 Task: Slide 14 - A Nice Creamy Chocolate.
Action: Mouse moved to (40, 93)
Screenshot: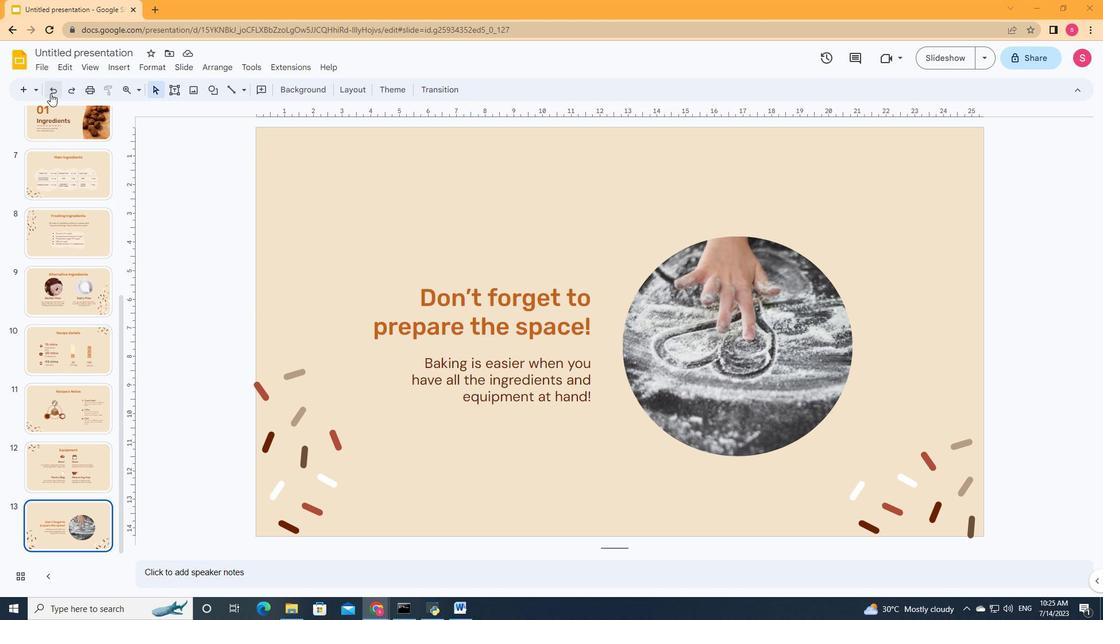 
Action: Mouse pressed left at (40, 93)
Screenshot: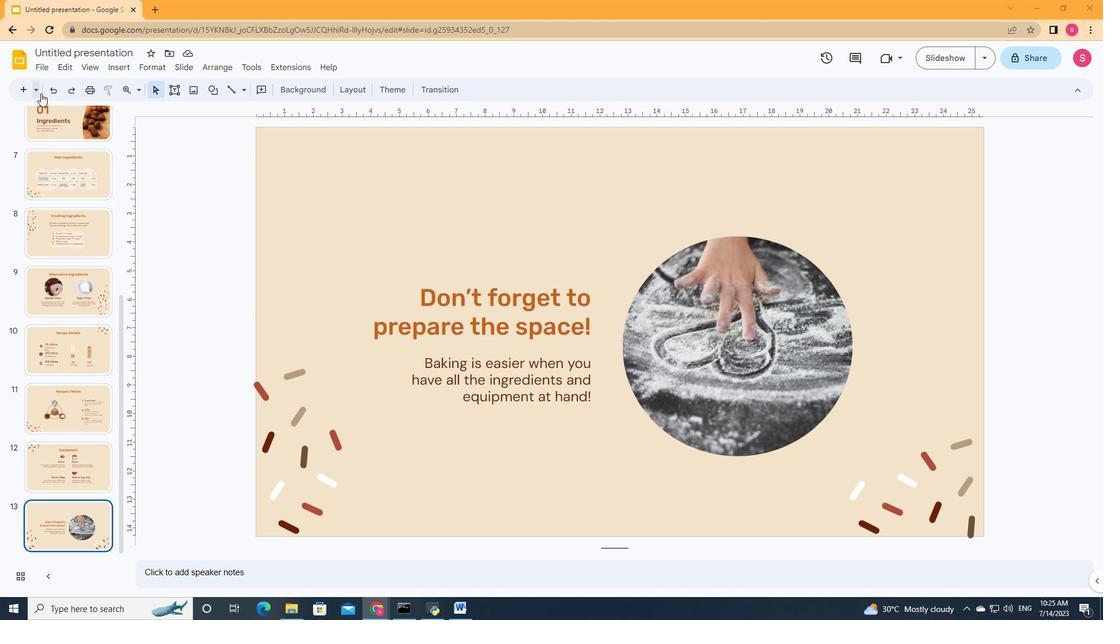 
Action: Mouse moved to (185, 318)
Screenshot: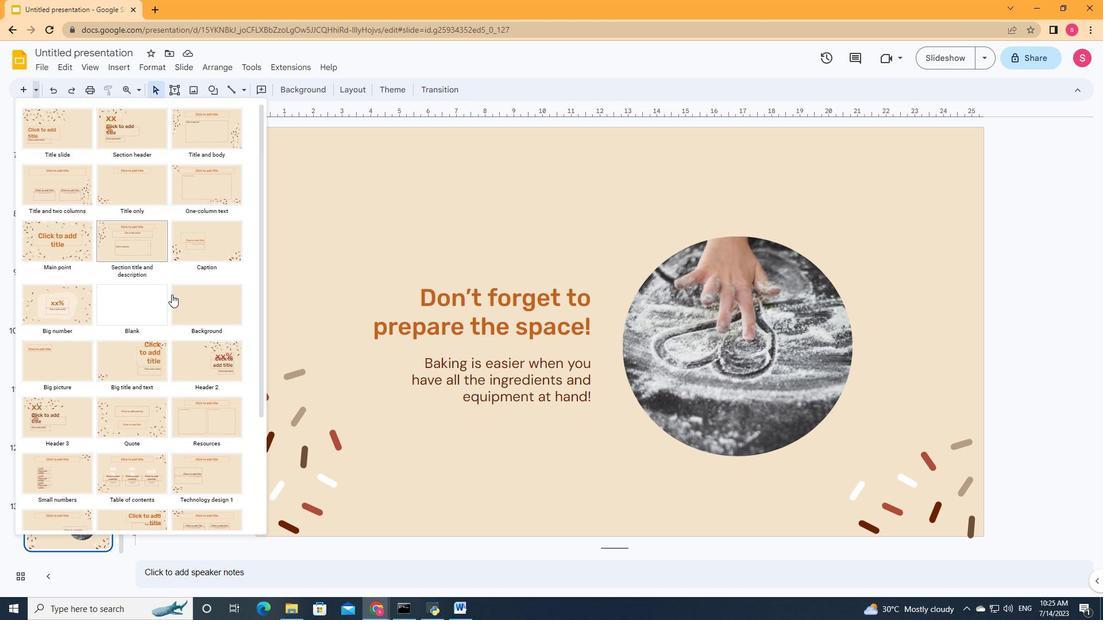 
Action: Mouse scrolled (185, 317) with delta (0, 0)
Screenshot: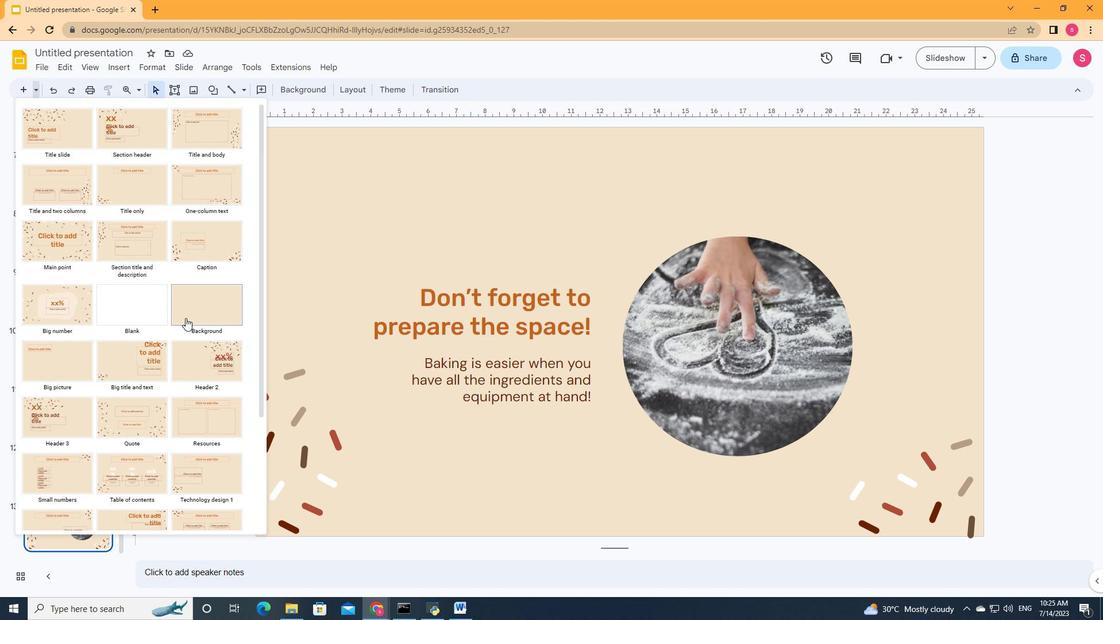 
Action: Mouse scrolled (185, 317) with delta (0, 0)
Screenshot: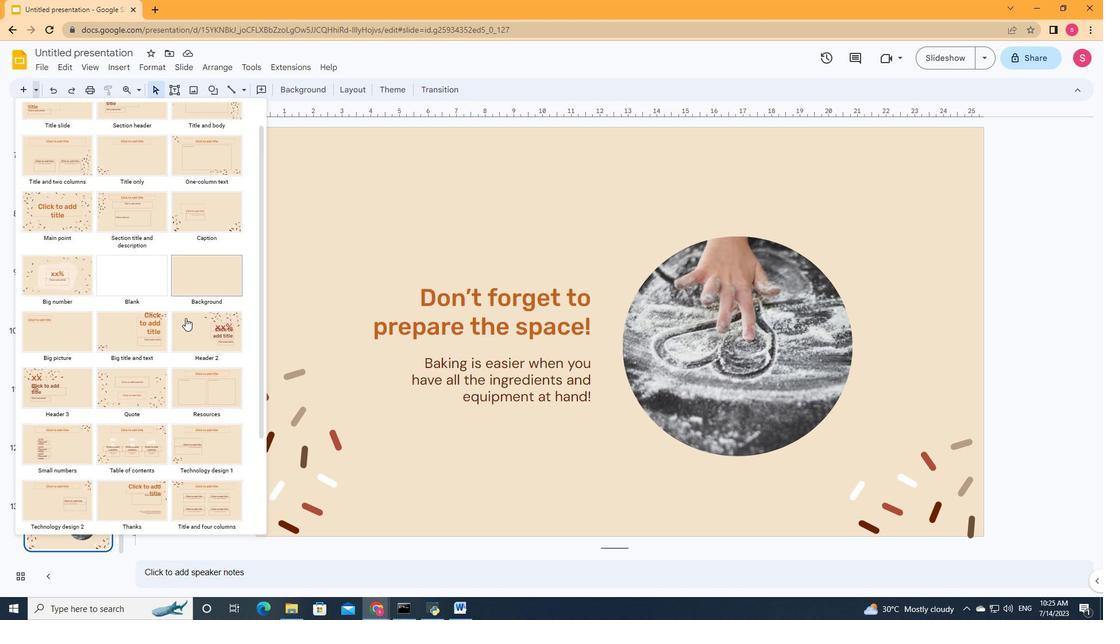 
Action: Mouse scrolled (185, 317) with delta (0, 0)
Screenshot: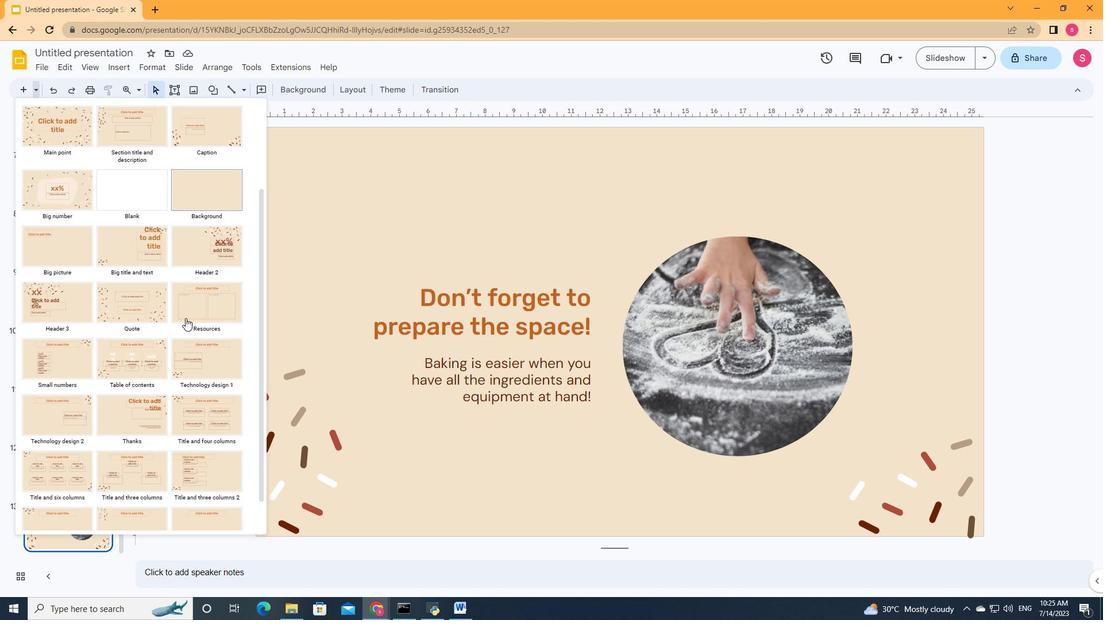 
Action: Mouse moved to (185, 318)
Screenshot: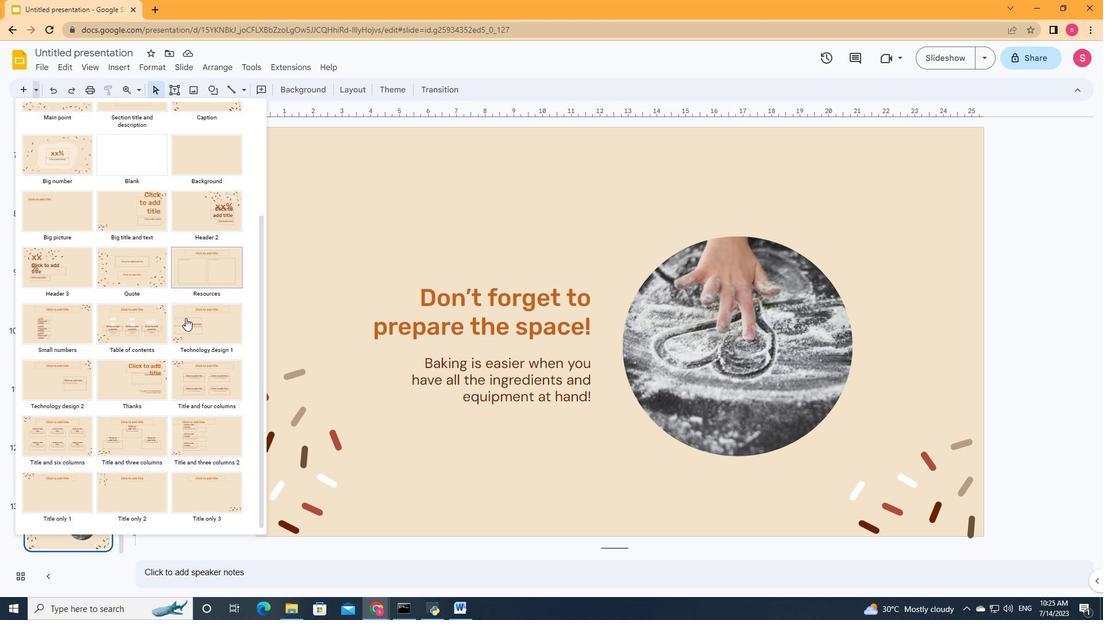 
Action: Mouse scrolled (185, 317) with delta (0, 0)
Screenshot: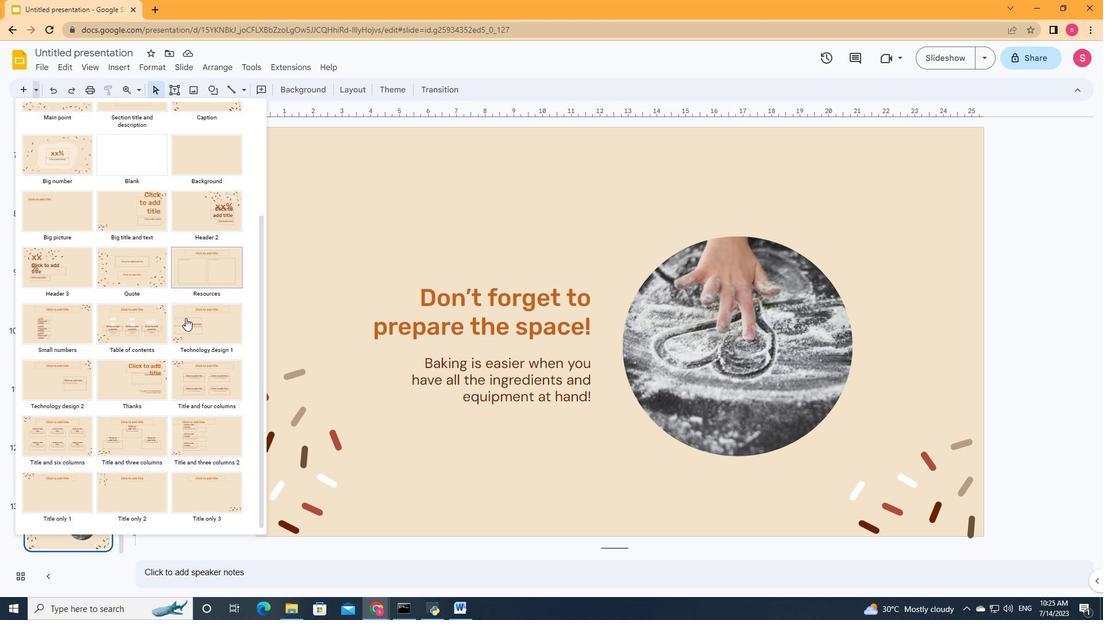
Action: Mouse moved to (137, 274)
Screenshot: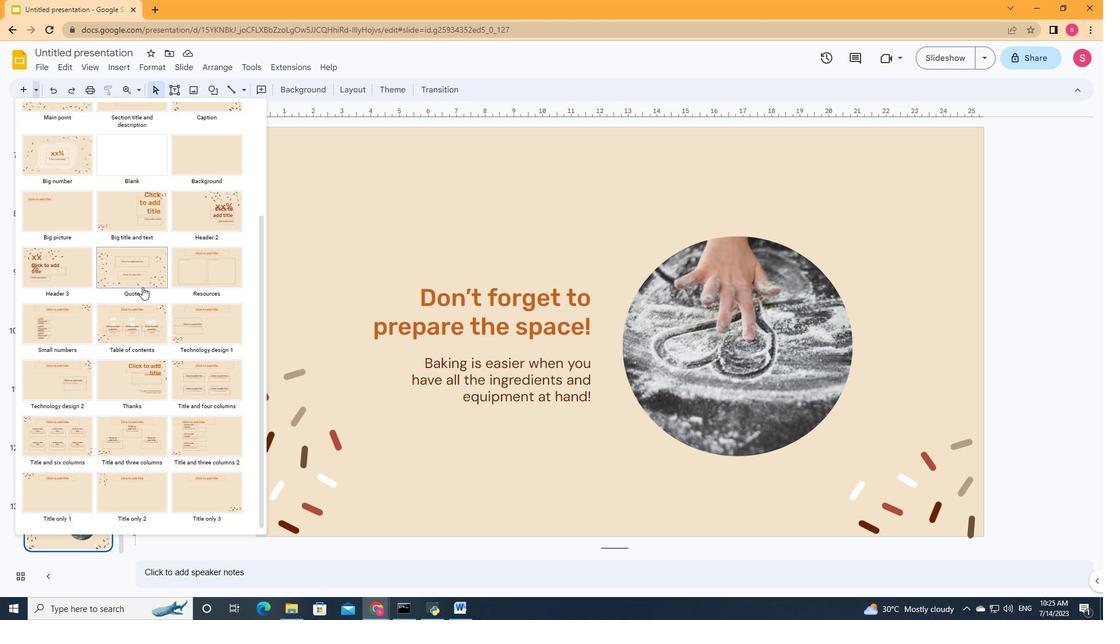 
Action: Mouse pressed left at (137, 274)
Screenshot: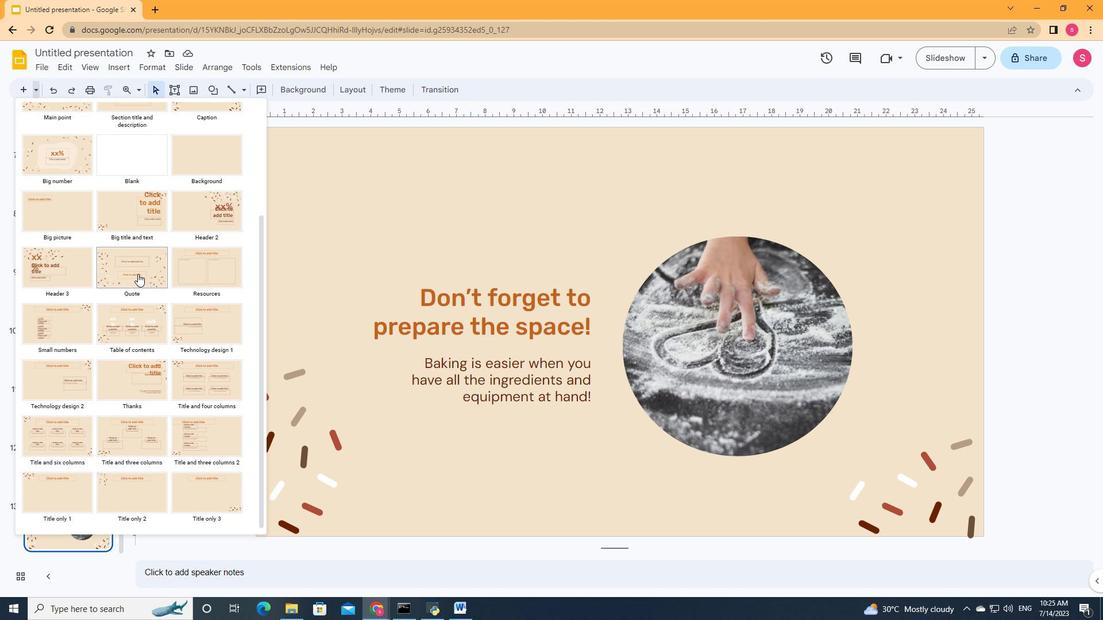 
Action: Mouse moved to (542, 314)
Screenshot: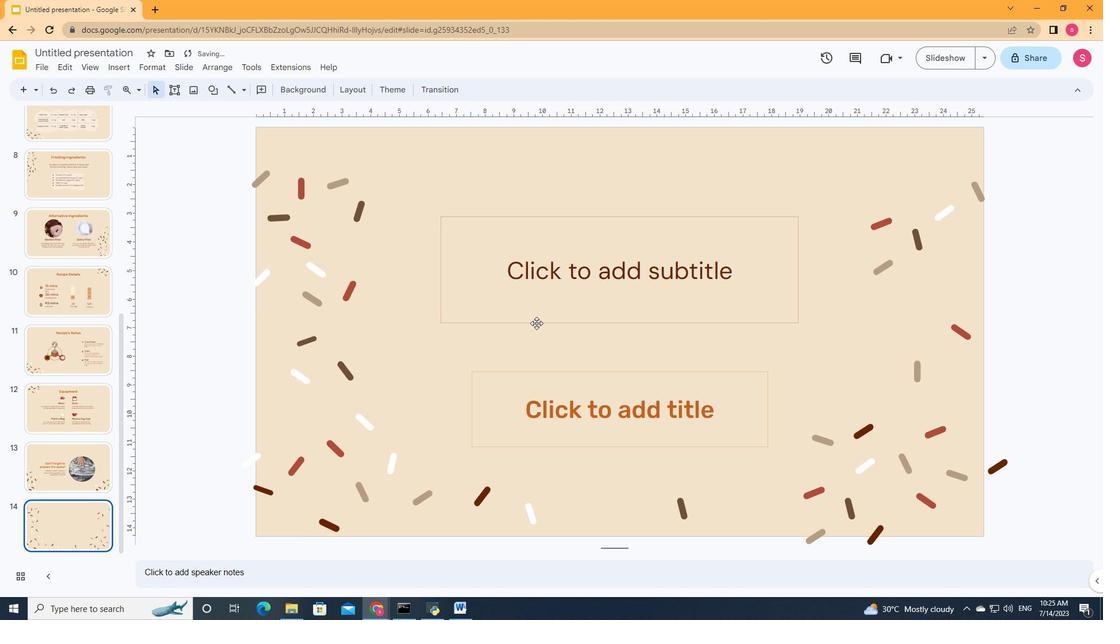 
Action: Mouse pressed left at (542, 314)
Screenshot: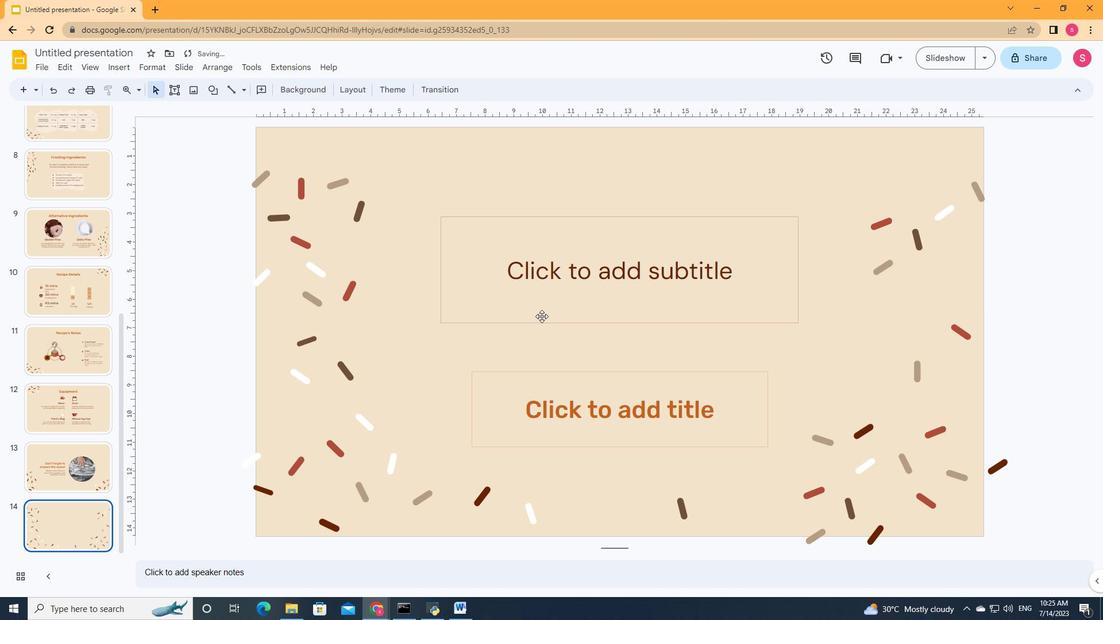 
Action: Mouse moved to (544, 313)
Screenshot: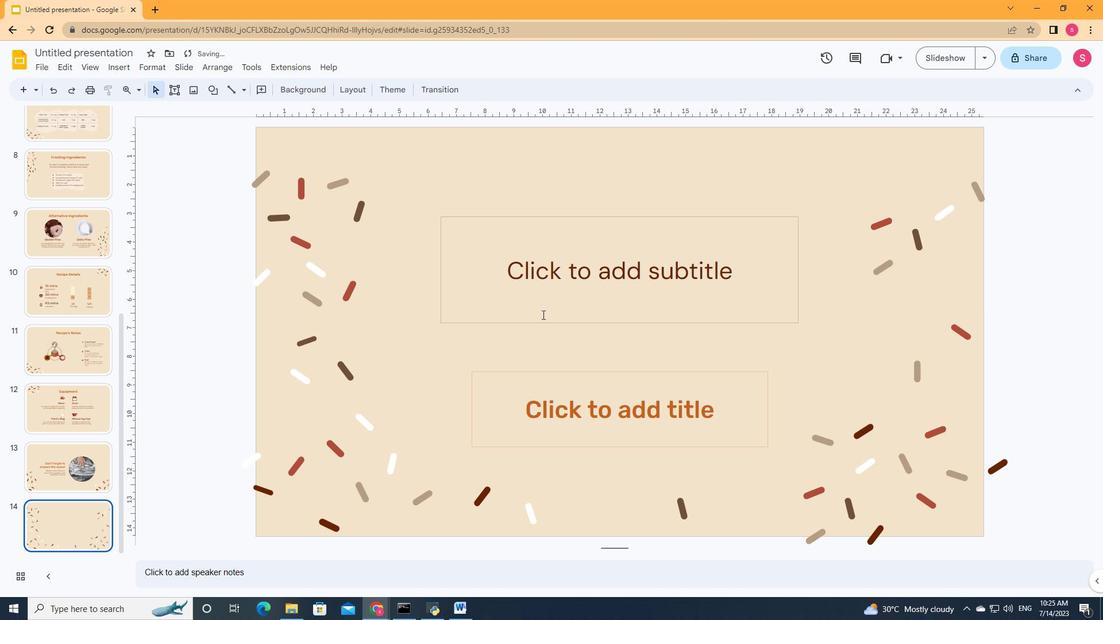 
Action: Key pressed <Key.shift><Key.shift><Key.shift><Key.shift><Key.shift><Key.shift><Key.shift><Key.shift><Key.shift><Key.shift><Key.shift>"<Key.shift>Let's<Key.space>face<Key.space>it<Key.space><Key.backspace>,<Key.space>a<Key.space>nice<Key.space>creamy<Key.space>chocolate<Key.space>cake<Key.space>does<Key.space>a<Key.space>lot<Key.space>for<Key.space>a<Key.space>lot<Key.space>of<Key.space>people<Key.shift><Key.shift><Key.shift><Key.shift><Key.shift><Key.shift><Key.shift>;<Key.space>it<Key.space>does<Key.space>for<Key.space>me.<Key.shift>"
Screenshot: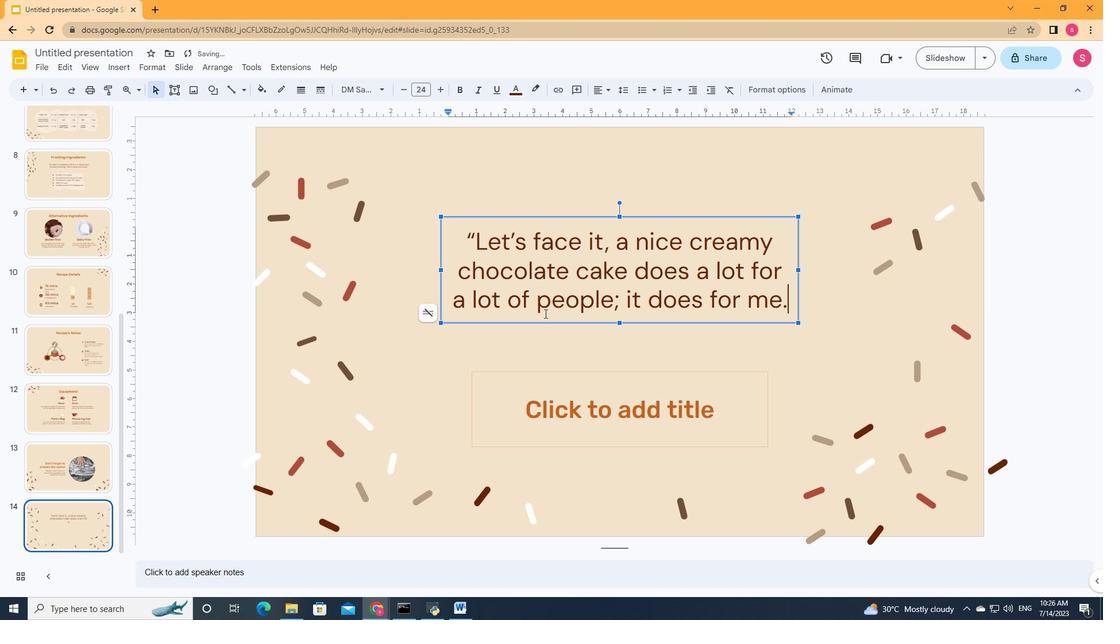 
Action: Mouse moved to (798, 271)
Screenshot: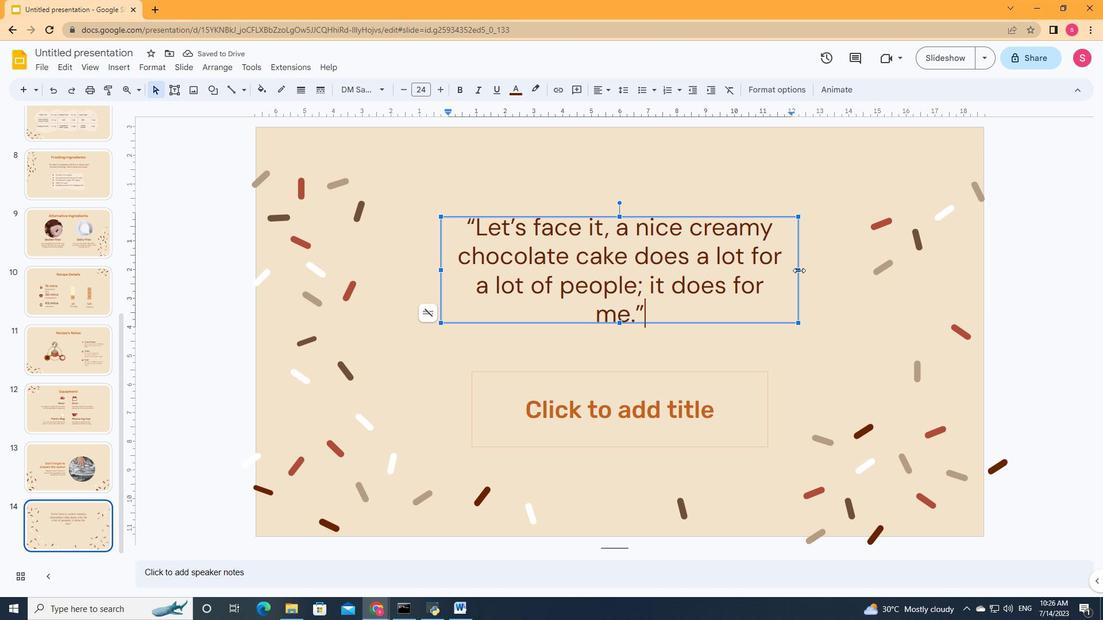 
Action: Mouse pressed left at (798, 271)
Screenshot: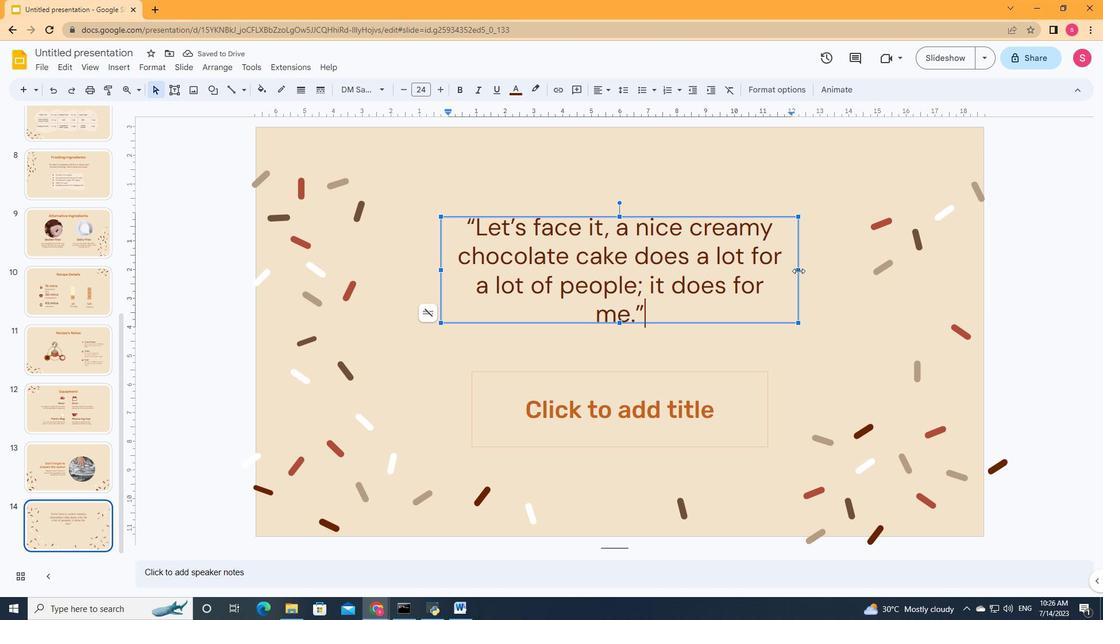 
Action: Mouse moved to (658, 403)
Screenshot: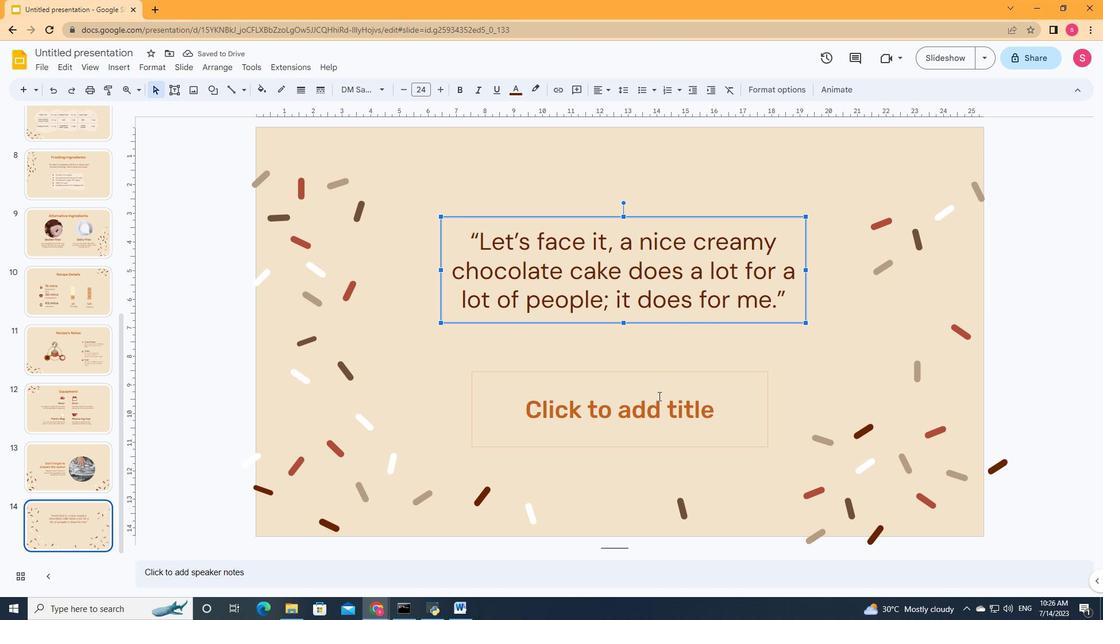 
Action: Mouse pressed left at (658, 403)
Screenshot: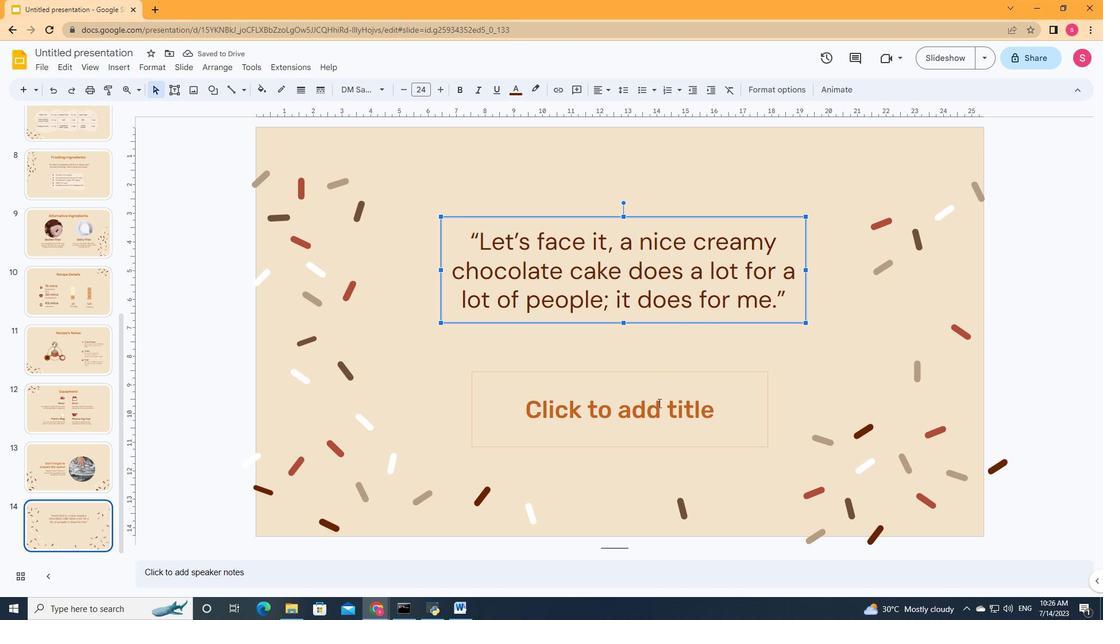 
Action: Mouse moved to (666, 419)
Screenshot: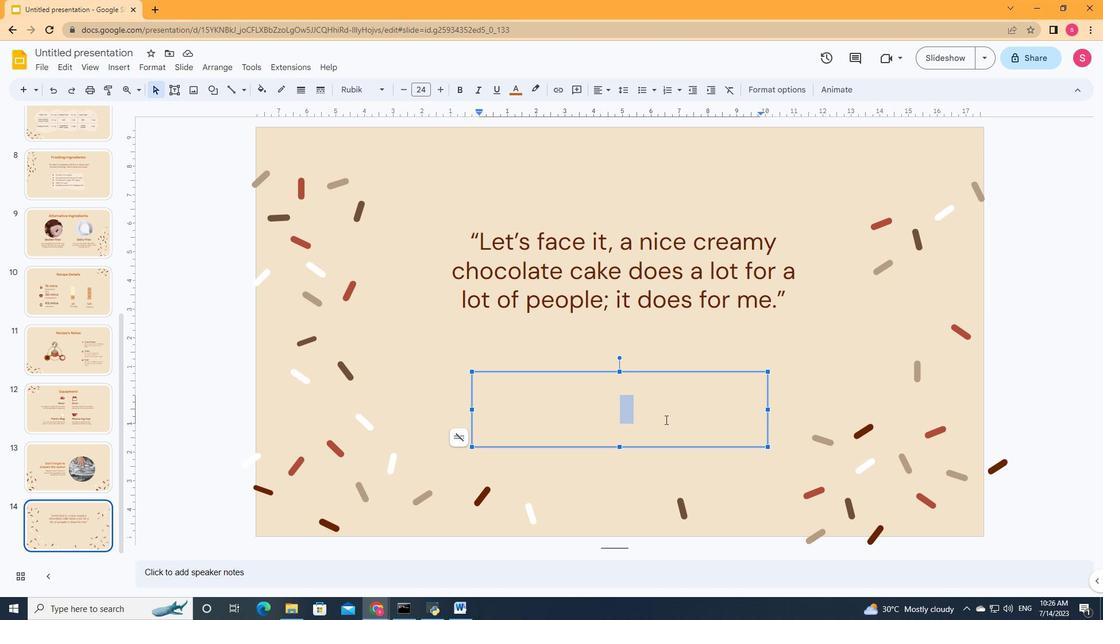 
Action: Mouse pressed left at (666, 419)
Screenshot: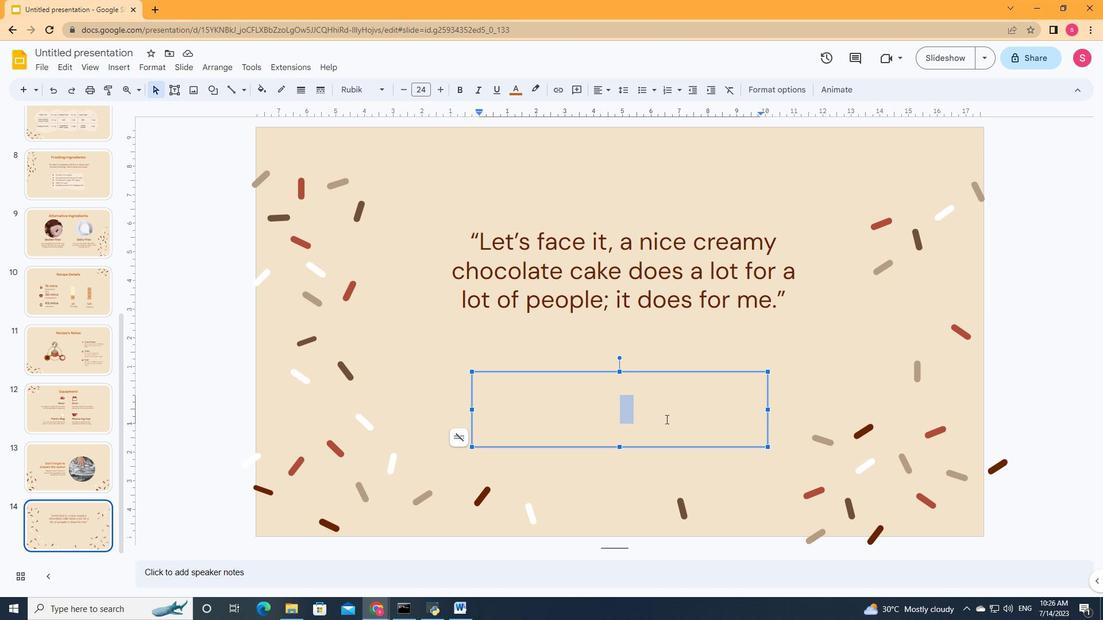 
Action: Key pressed <Key.shift><Key.shift><Key.shift><Key.shift><Key.shift><Key.shift><Key.shift><Key.shift><Key.shift><Key.shift><Key.shift><Key.shift><Key.shift><Key.shift>-<Key.shift><Key.shift><Key.shift><Key.shift><Key.shift><Key.shift><Key.shift><Key.shift><Key.shift><Key.shift>Audrey<Key.space><Key.shift>Hepburn
Screenshot: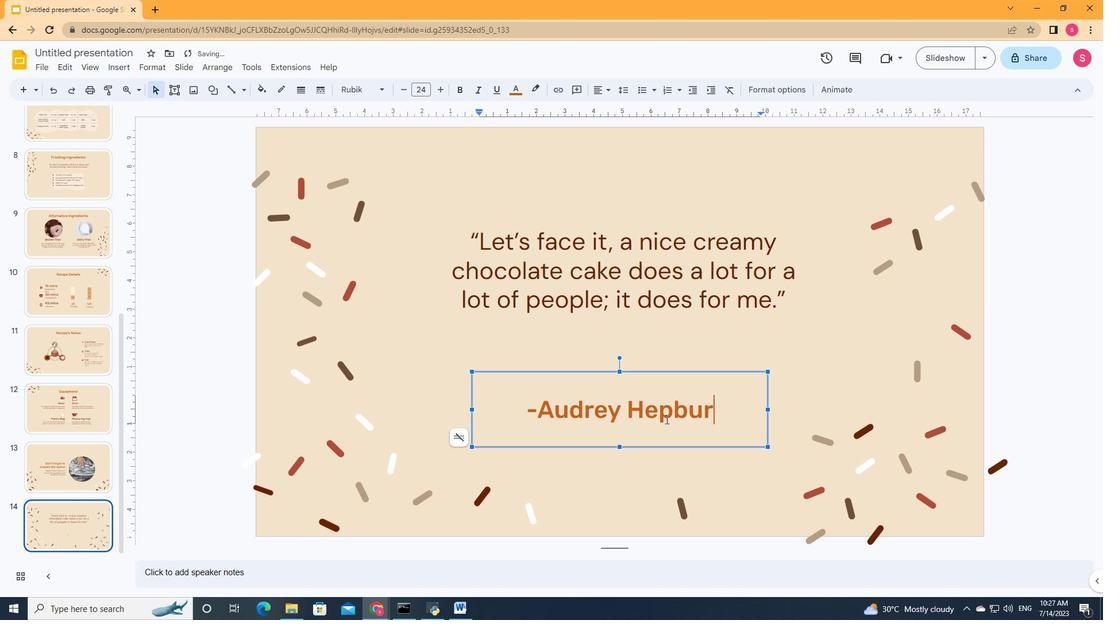 
Action: Mouse moved to (728, 341)
Screenshot: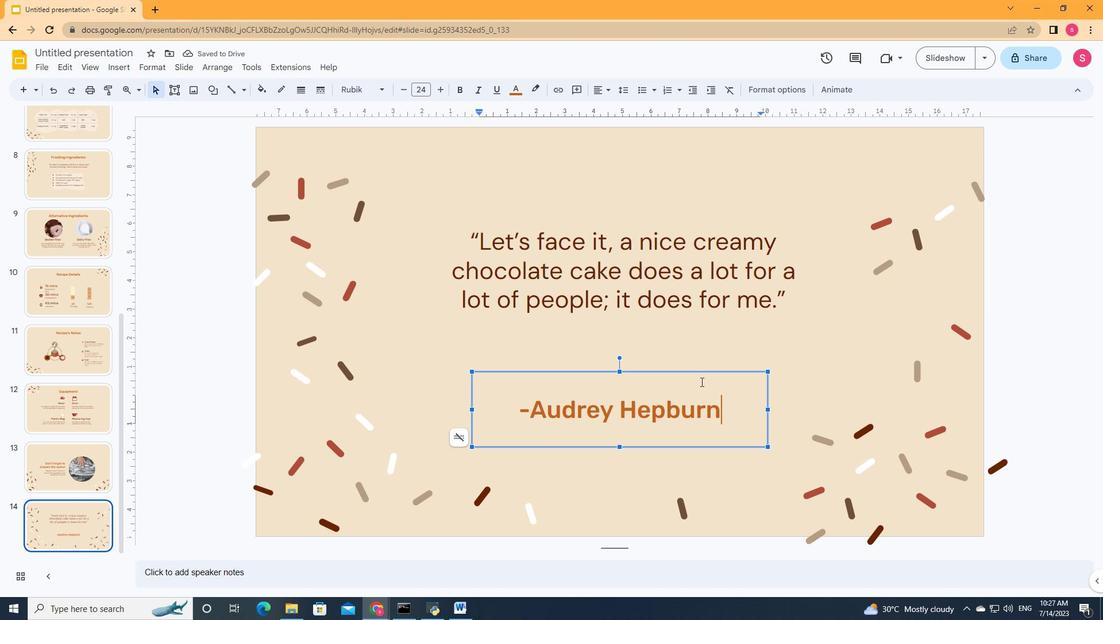 
Action: Mouse pressed left at (728, 341)
Screenshot: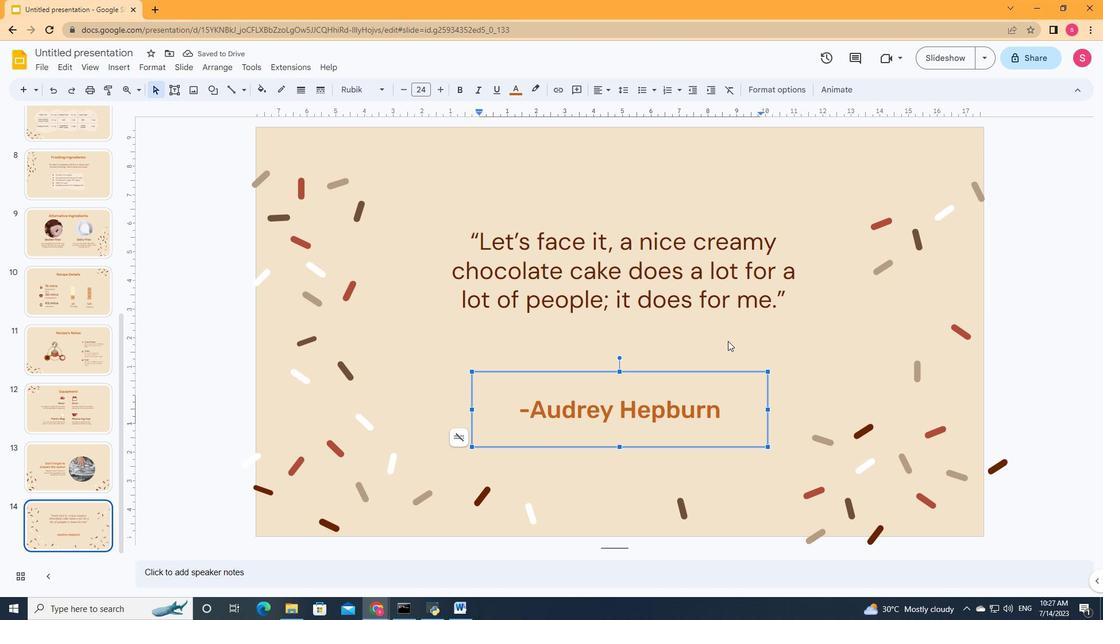 
Action: Mouse moved to (245, 93)
Screenshot: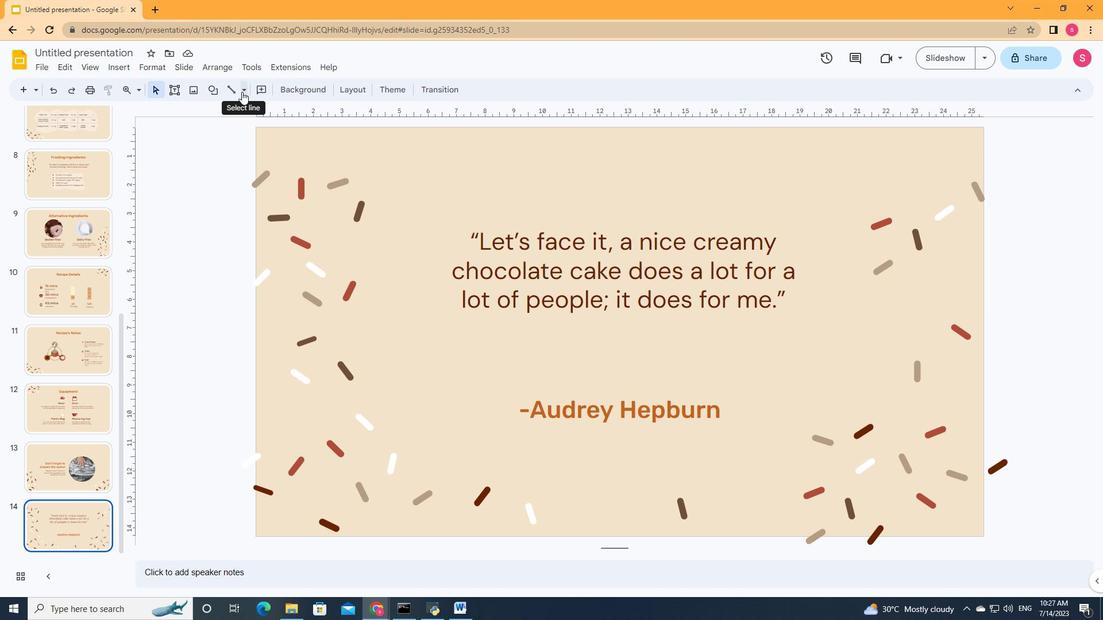 
Action: Mouse pressed left at (245, 93)
Screenshot: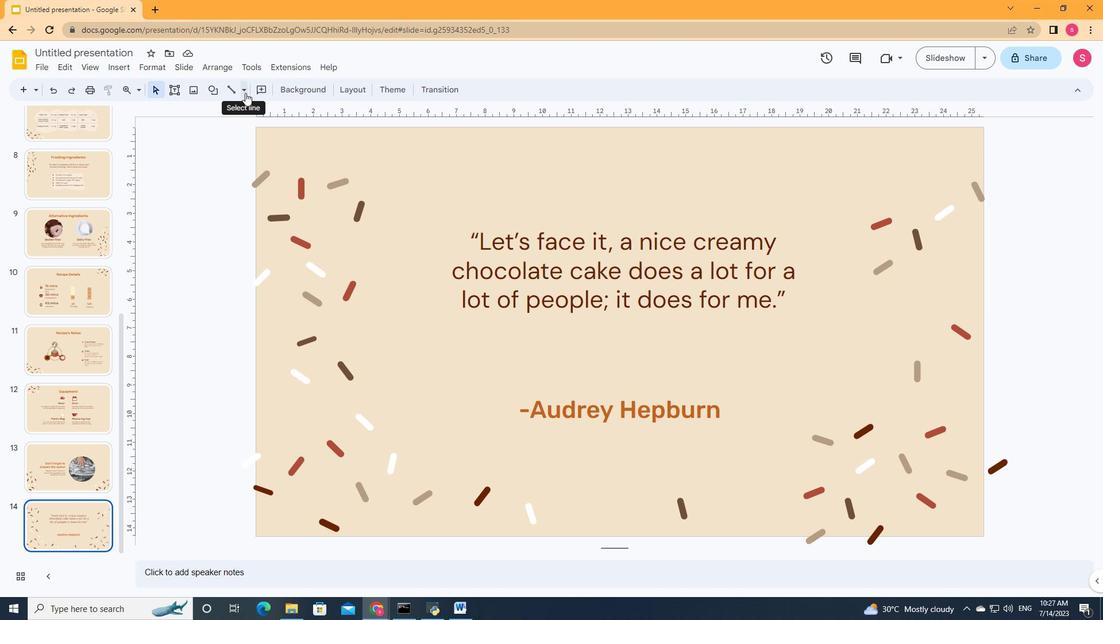 
Action: Mouse moved to (262, 109)
Screenshot: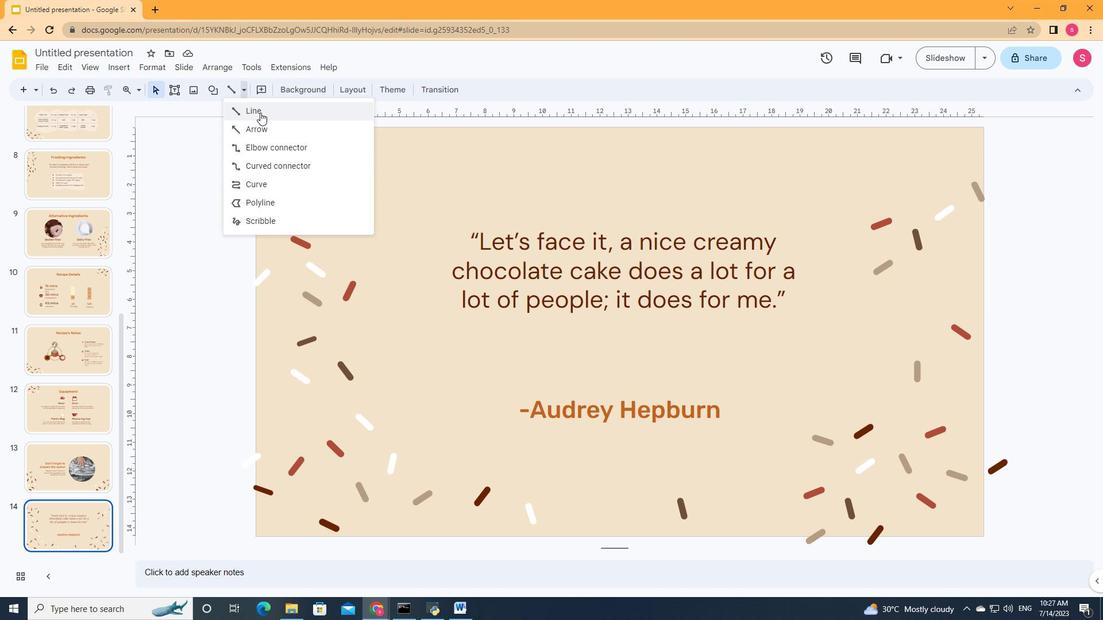 
Action: Mouse pressed left at (262, 109)
Screenshot: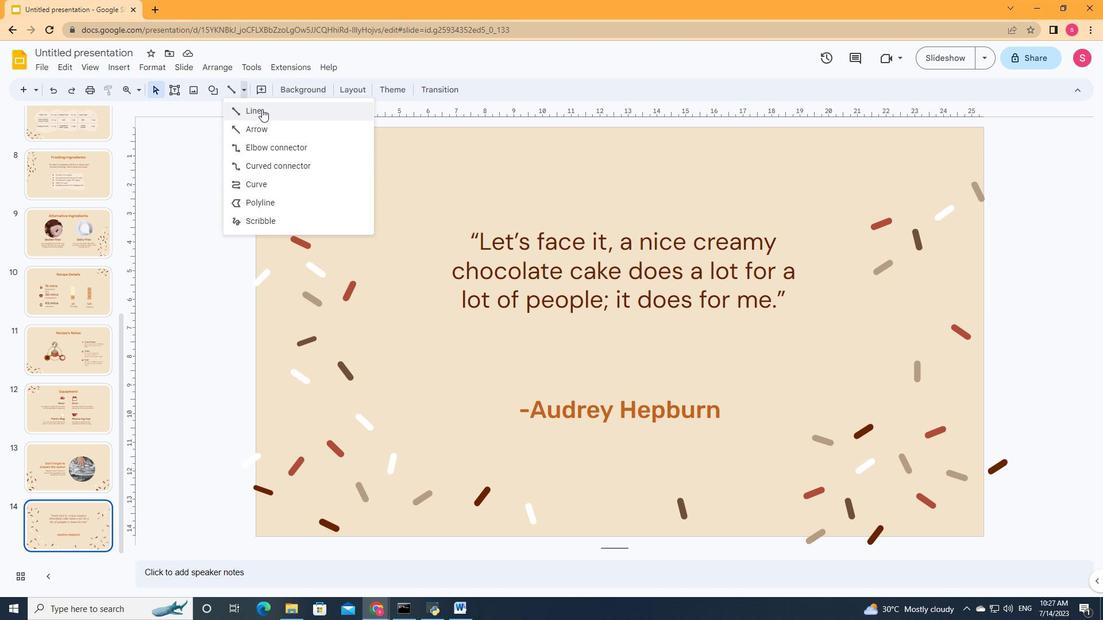
Action: Mouse moved to (245, 92)
Screenshot: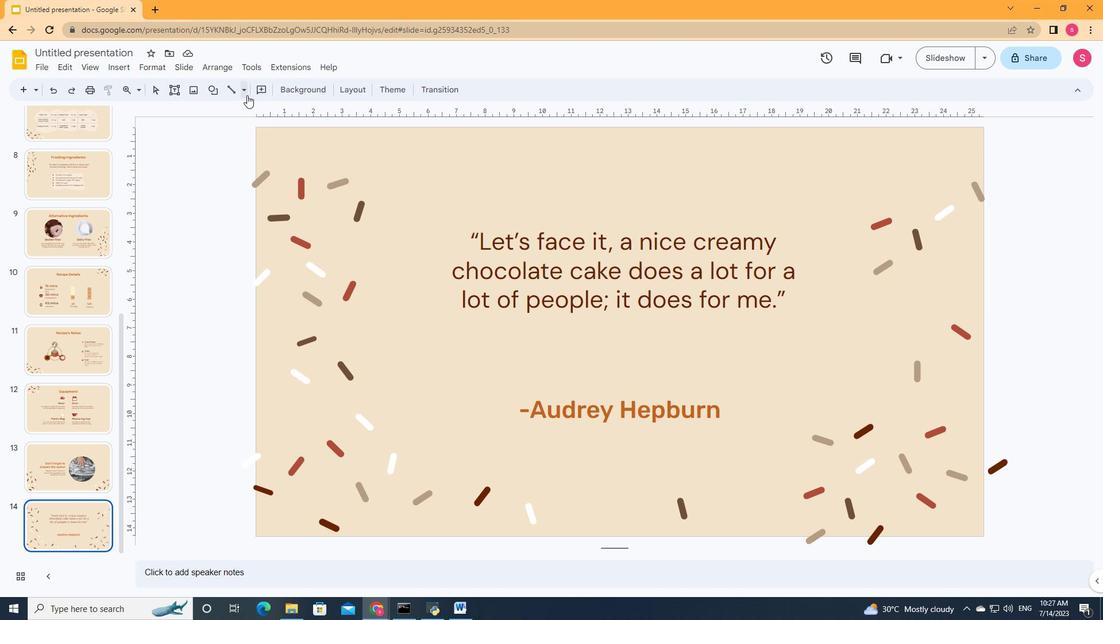 
Action: Mouse pressed left at (245, 92)
Screenshot: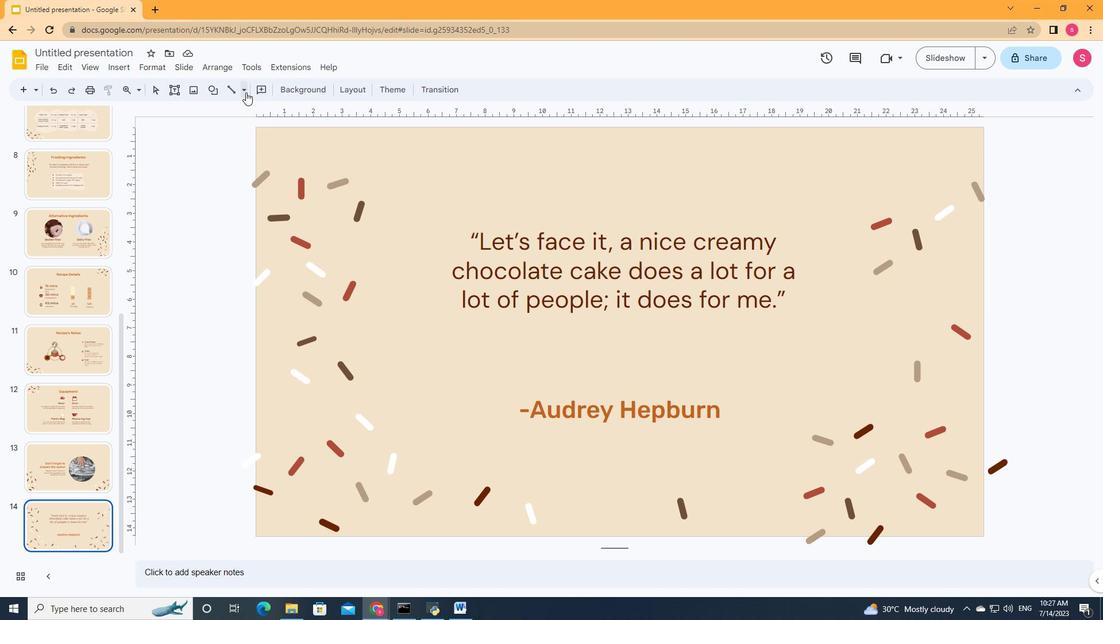
Action: Mouse moved to (502, 350)
Screenshot: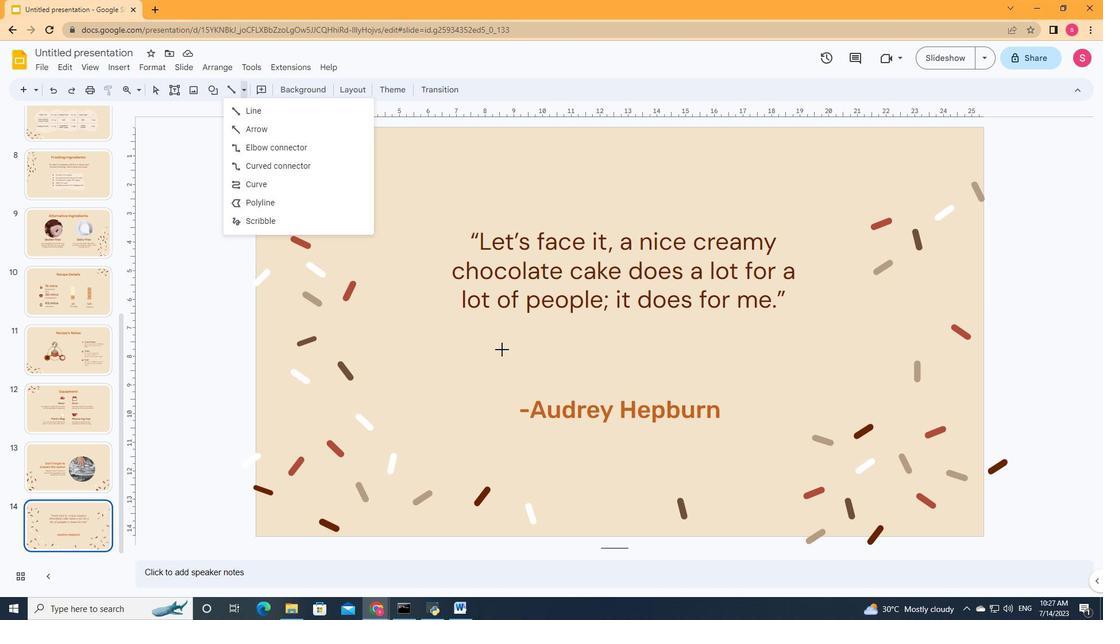 
Action: Mouse pressed left at (502, 350)
Screenshot: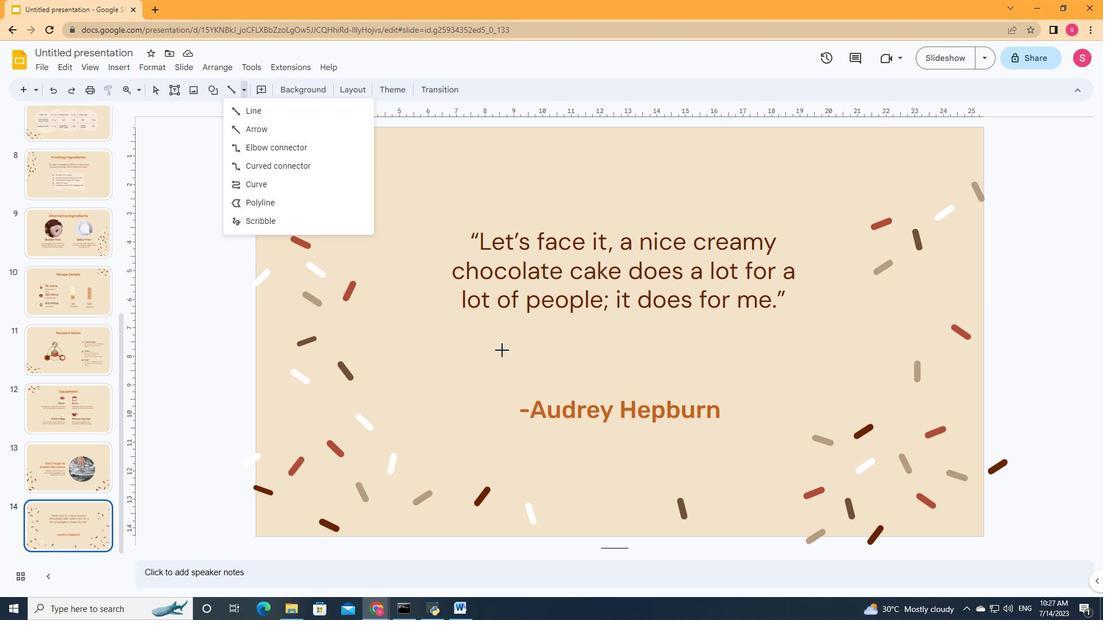 
Action: Mouse moved to (306, 85)
Screenshot: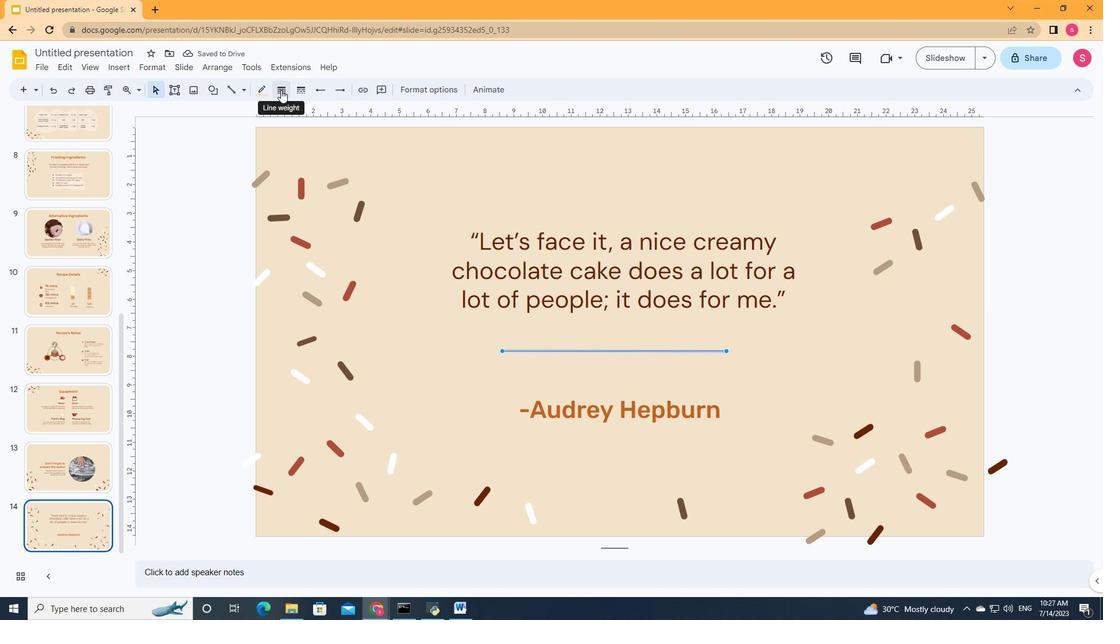 
Action: Mouse pressed left at (306, 85)
Screenshot: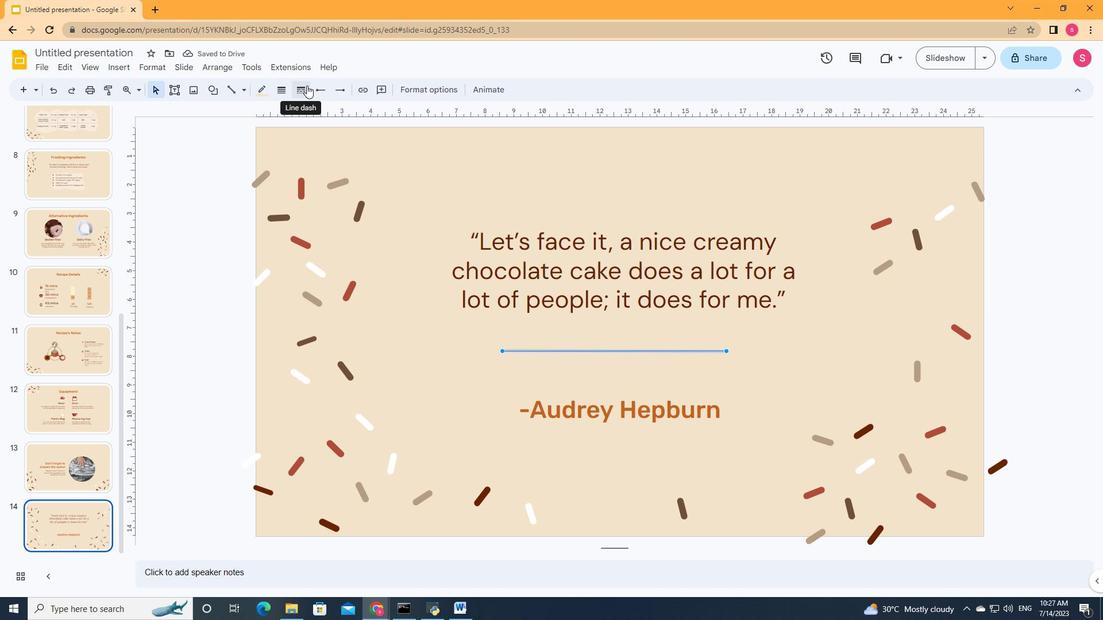 
Action: Mouse moved to (320, 186)
Screenshot: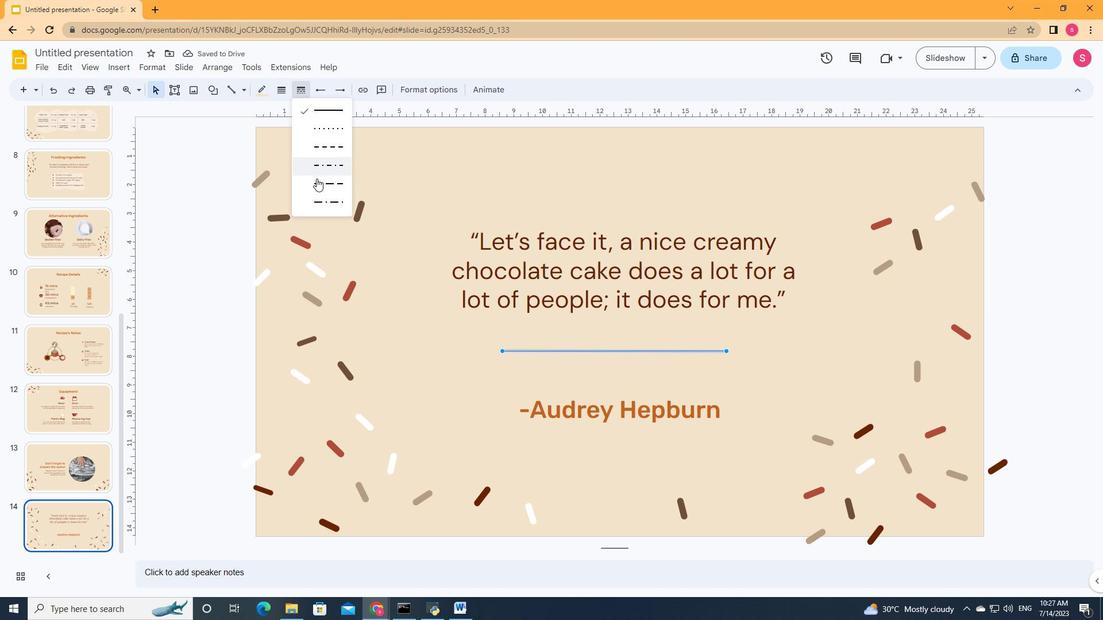 
Action: Mouse pressed left at (320, 186)
Screenshot: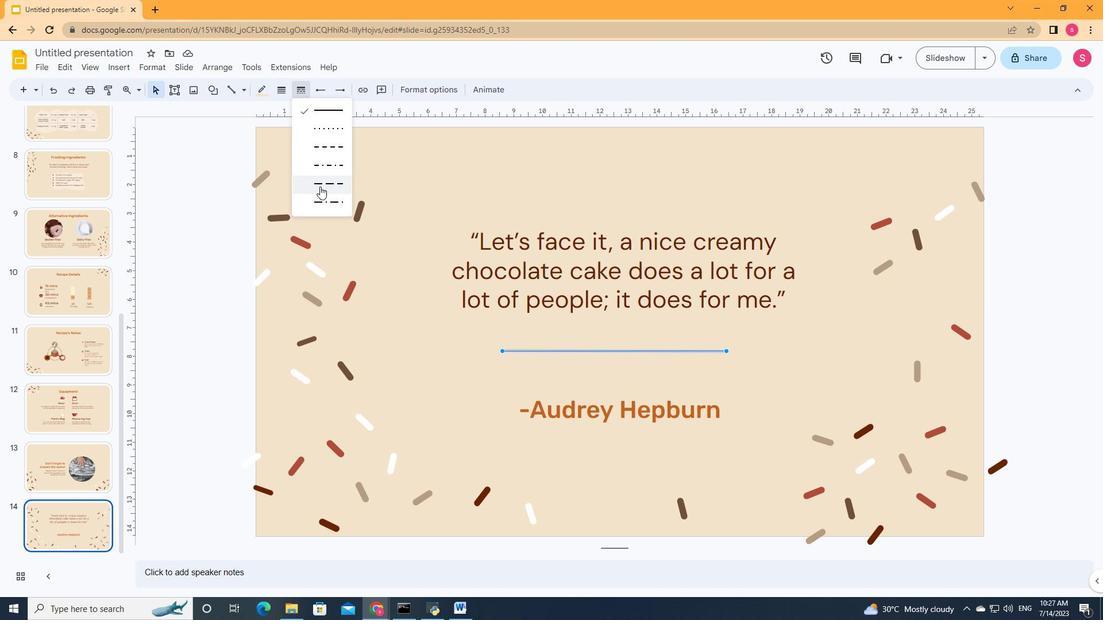 
Action: Mouse moved to (281, 91)
Screenshot: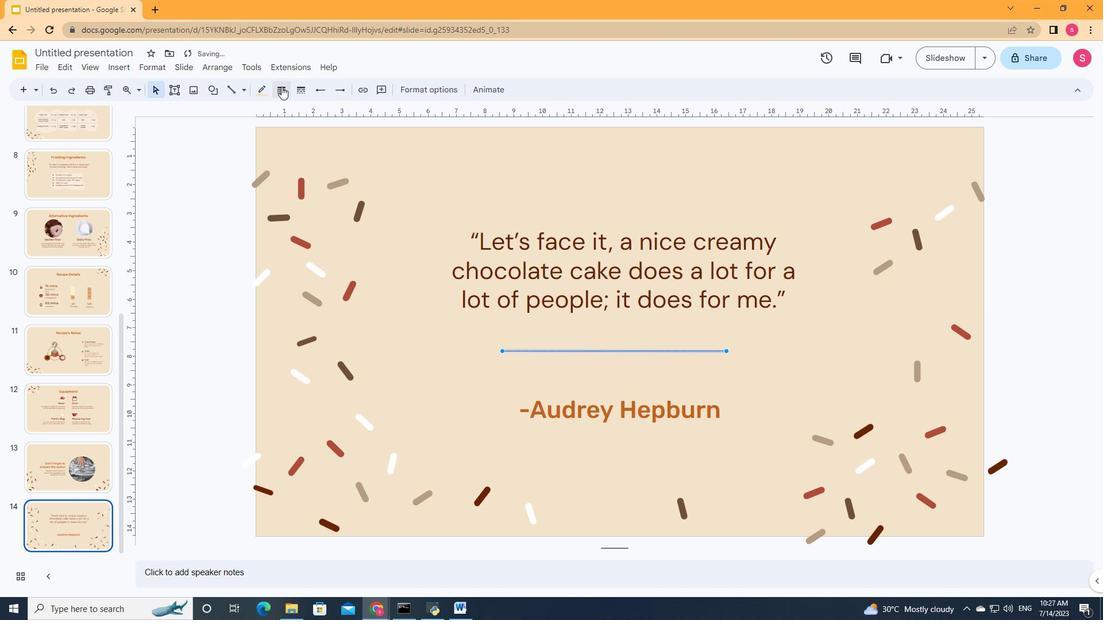 
Action: Mouse pressed left at (281, 91)
Screenshot: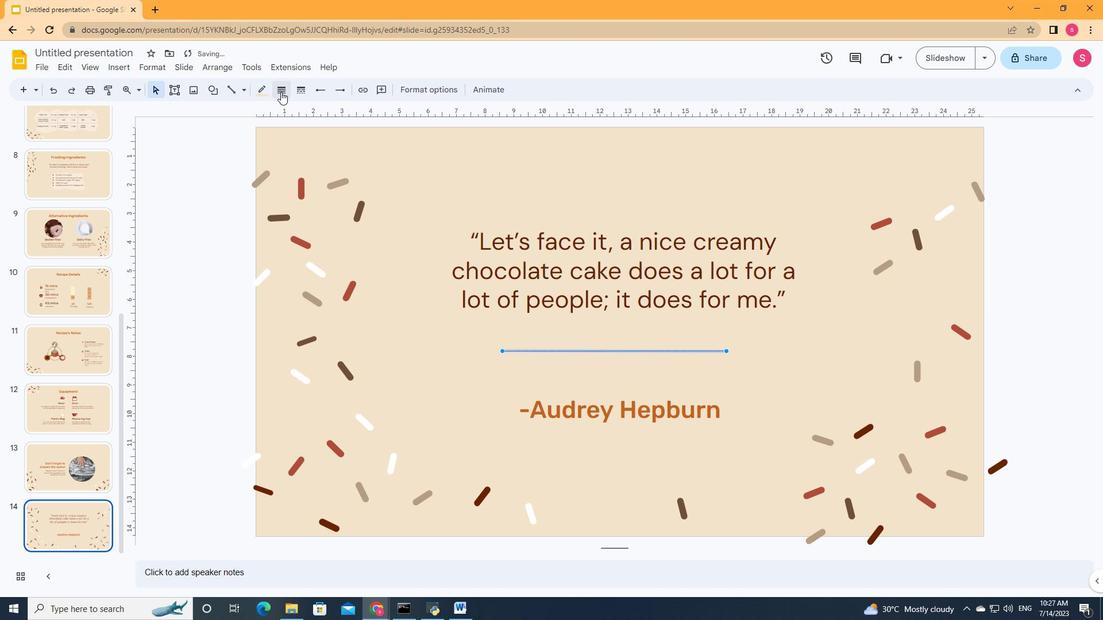 
Action: Mouse moved to (281, 141)
Screenshot: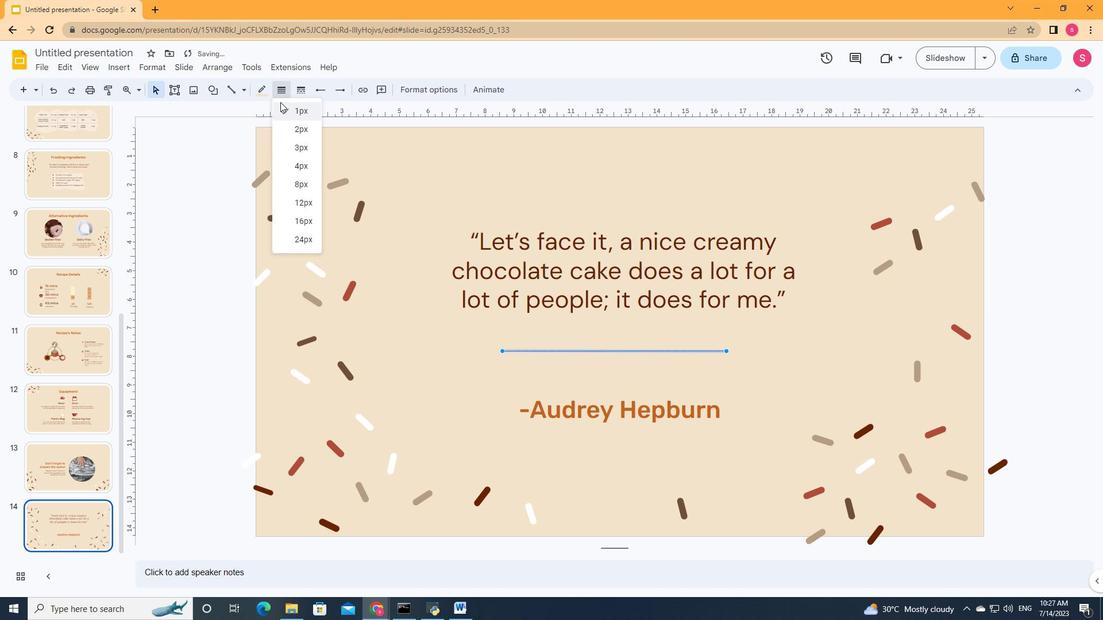 
Action: Mouse pressed left at (281, 141)
Screenshot: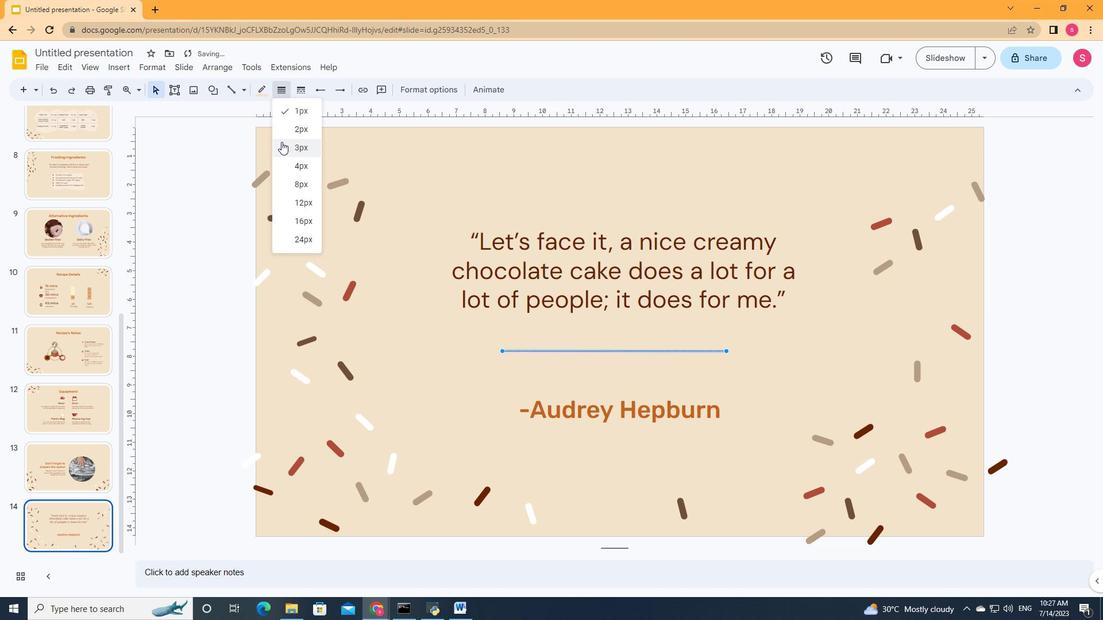 
Action: Mouse moved to (260, 95)
Screenshot: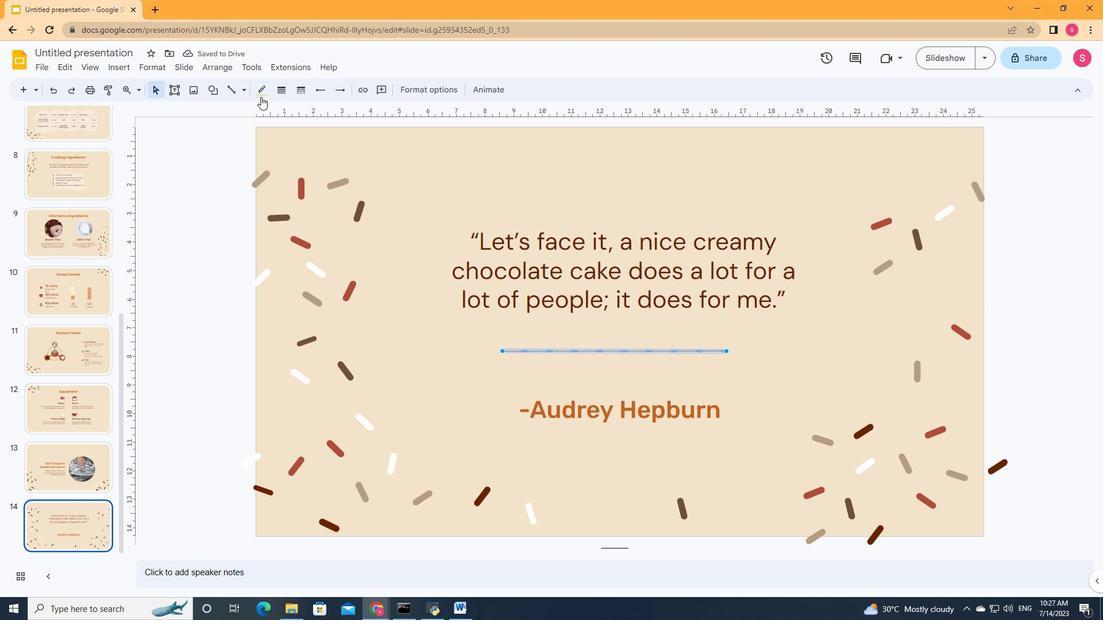 
Action: Mouse pressed left at (260, 95)
Screenshot: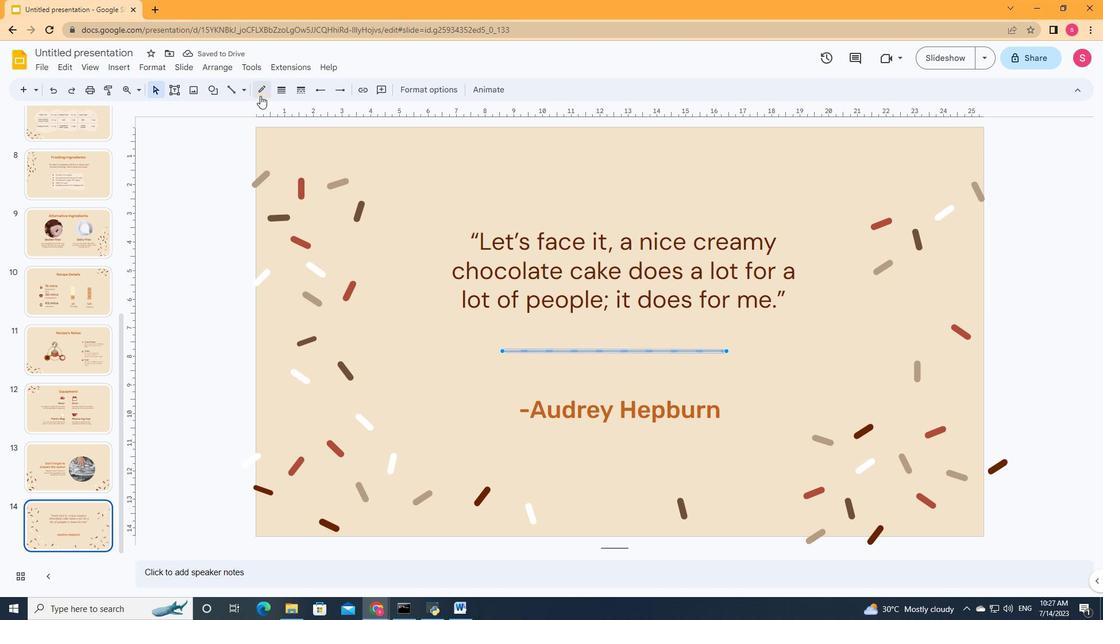 
Action: Mouse moved to (272, 180)
Screenshot: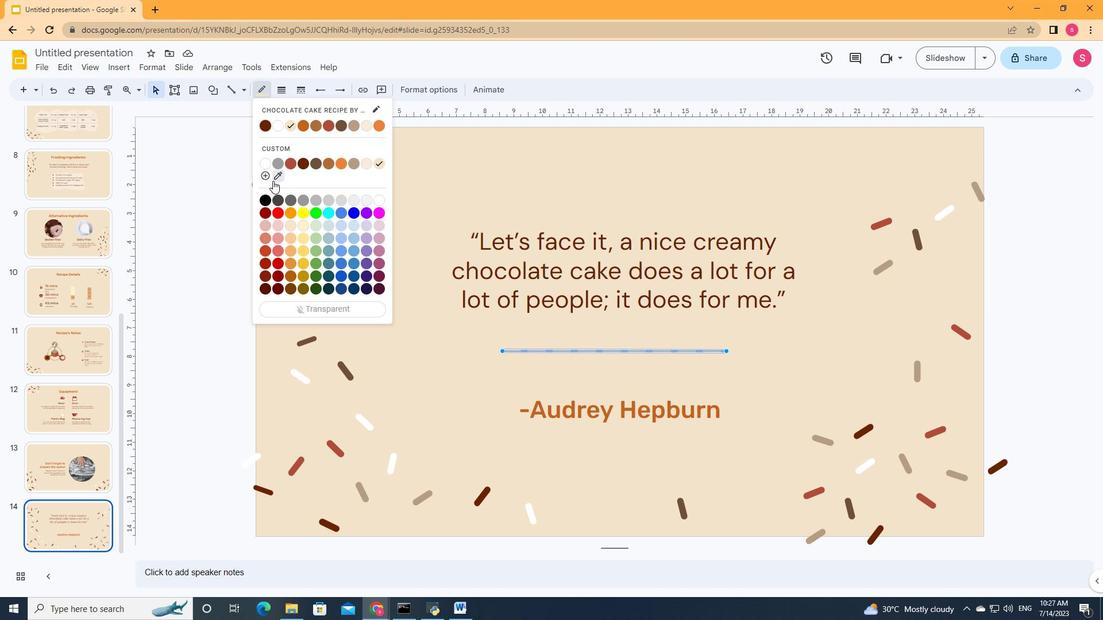 
Action: Mouse pressed left at (272, 180)
Screenshot: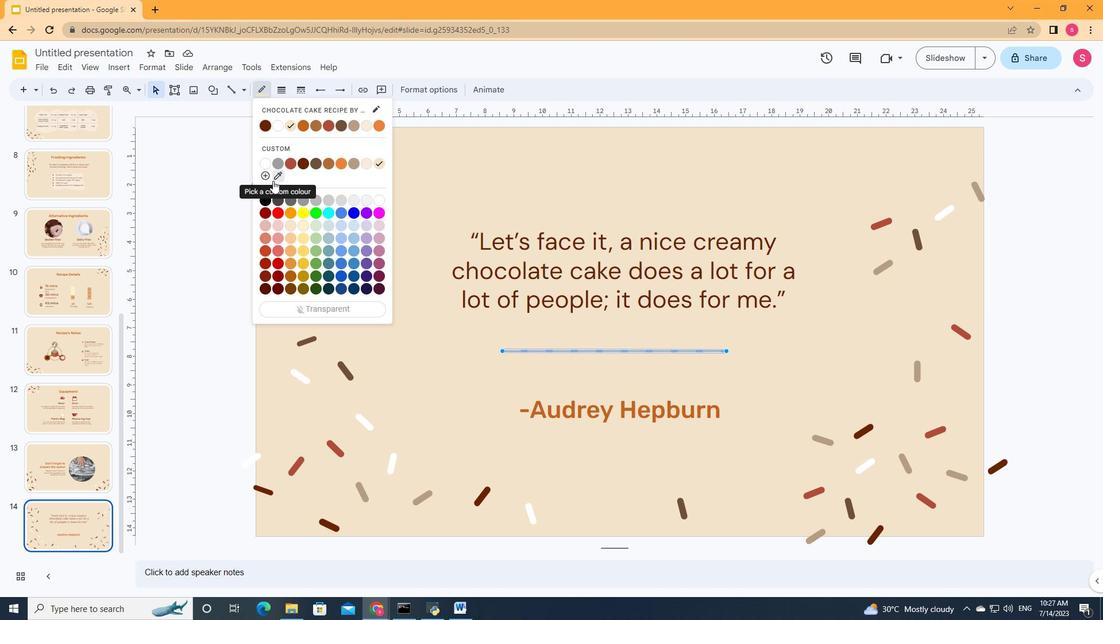 
Action: Mouse moved to (548, 239)
Screenshot: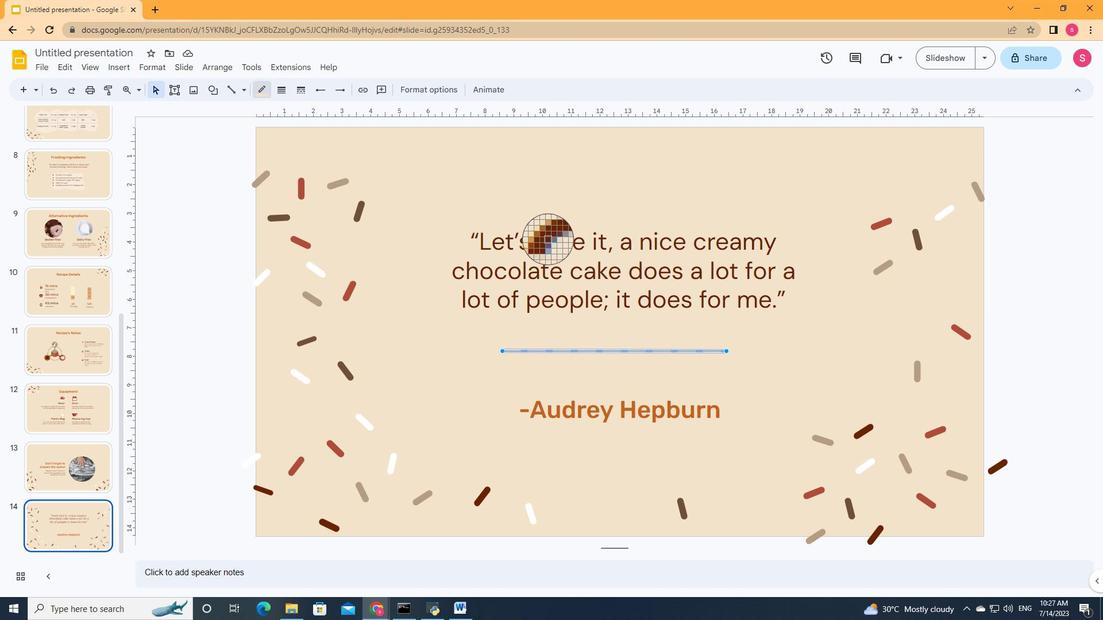 
Action: Mouse pressed left at (548, 239)
Screenshot: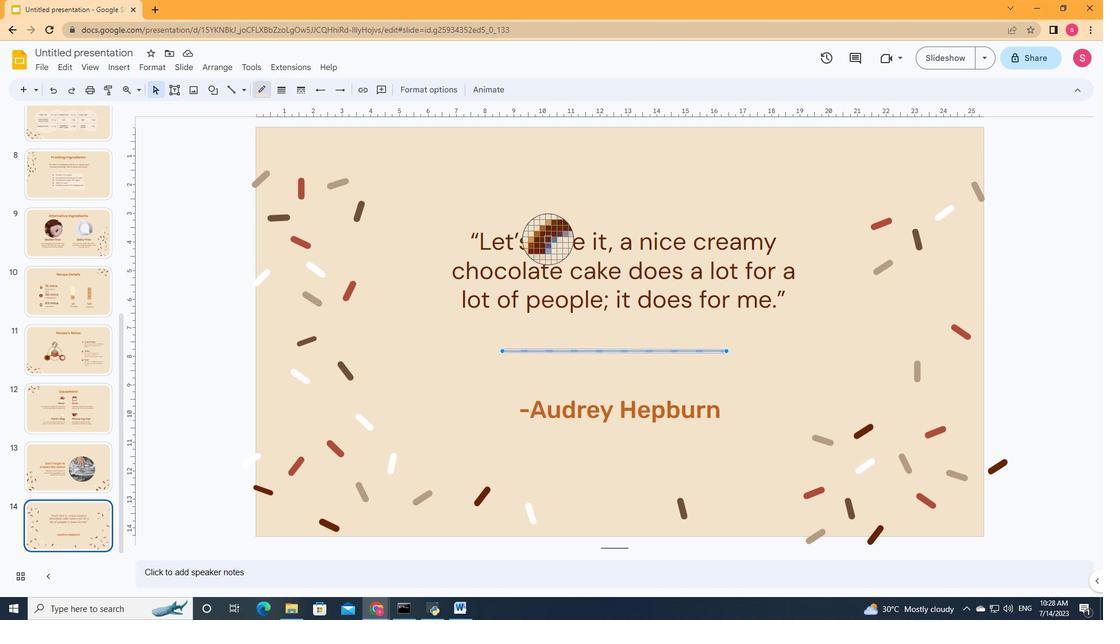 
Action: Mouse moved to (297, 94)
Screenshot: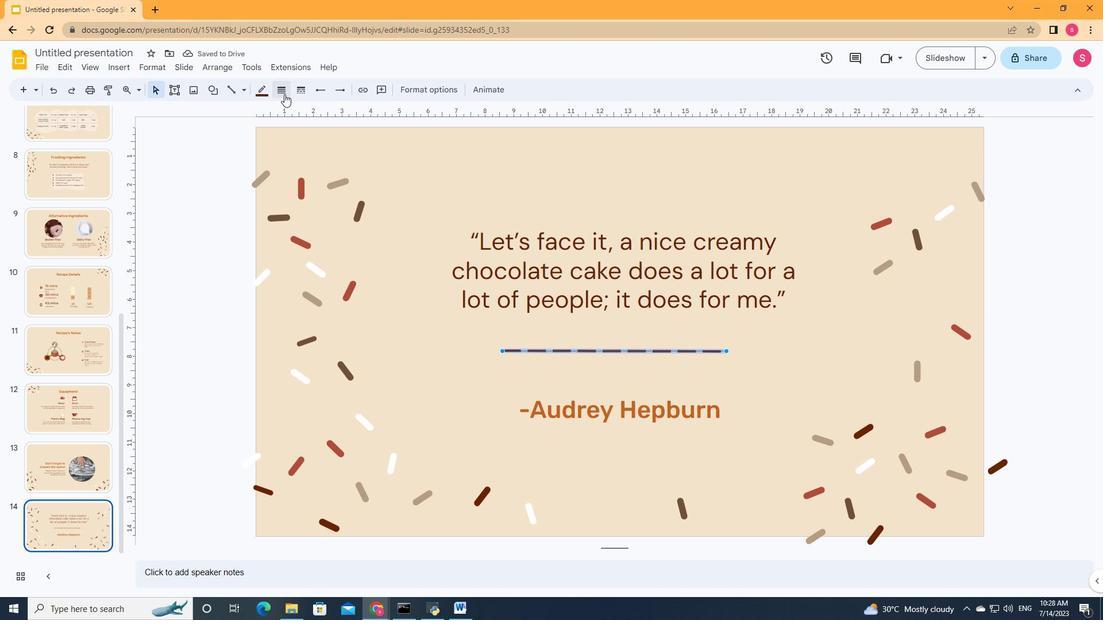 
Action: Mouse pressed left at (297, 94)
Screenshot: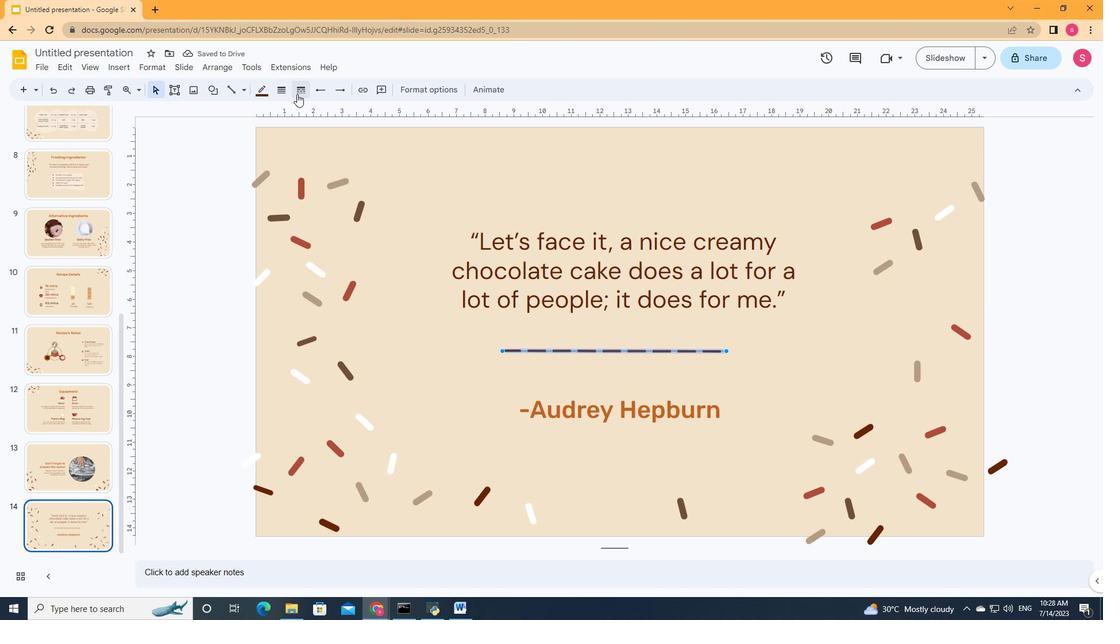 
Action: Mouse moved to (317, 145)
Screenshot: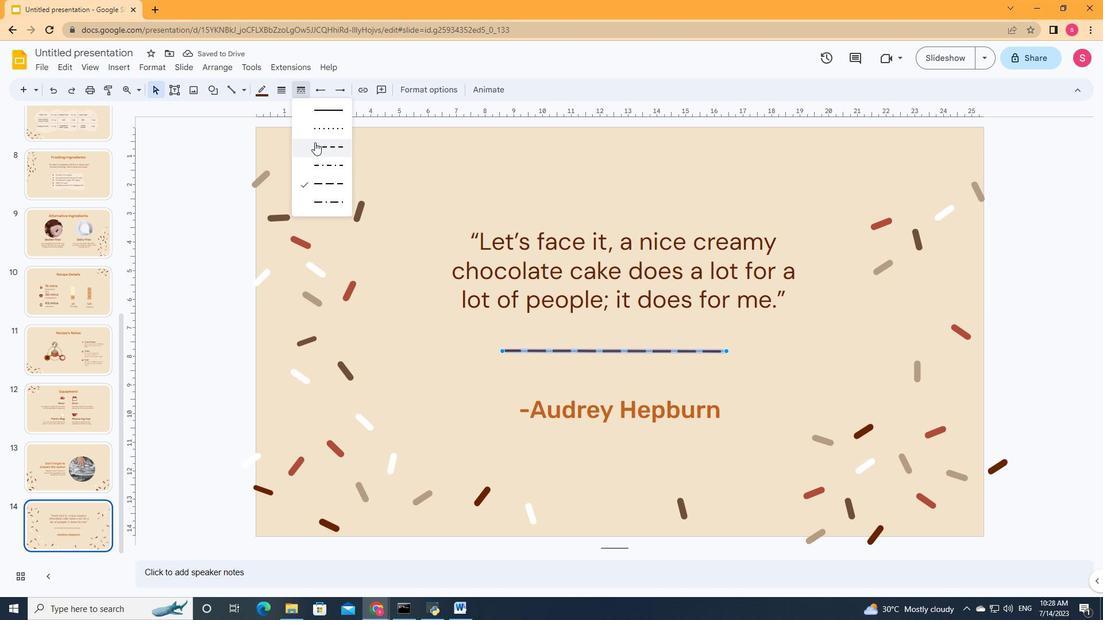 
Action: Mouse pressed left at (317, 145)
Screenshot: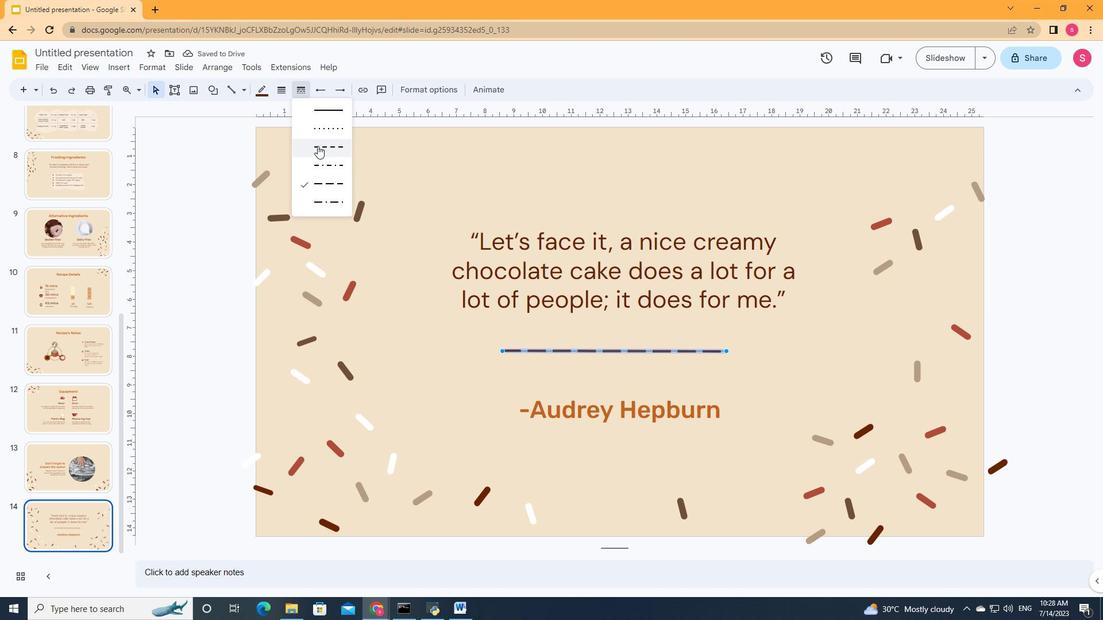 
Action: Mouse moved to (617, 367)
Screenshot: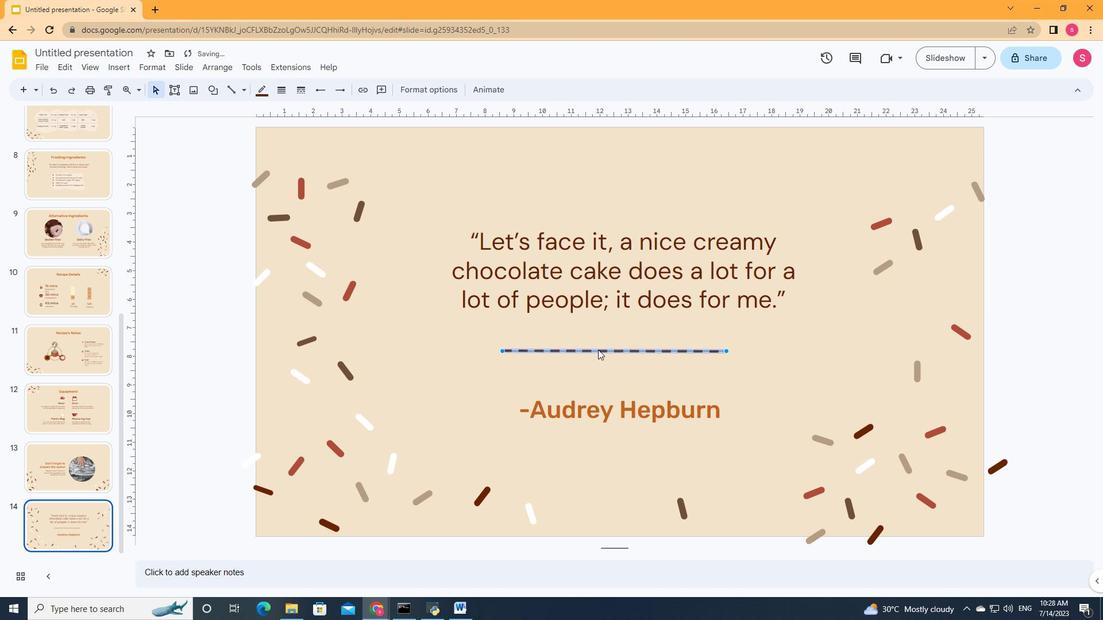 
Action: Mouse pressed left at (617, 367)
Screenshot: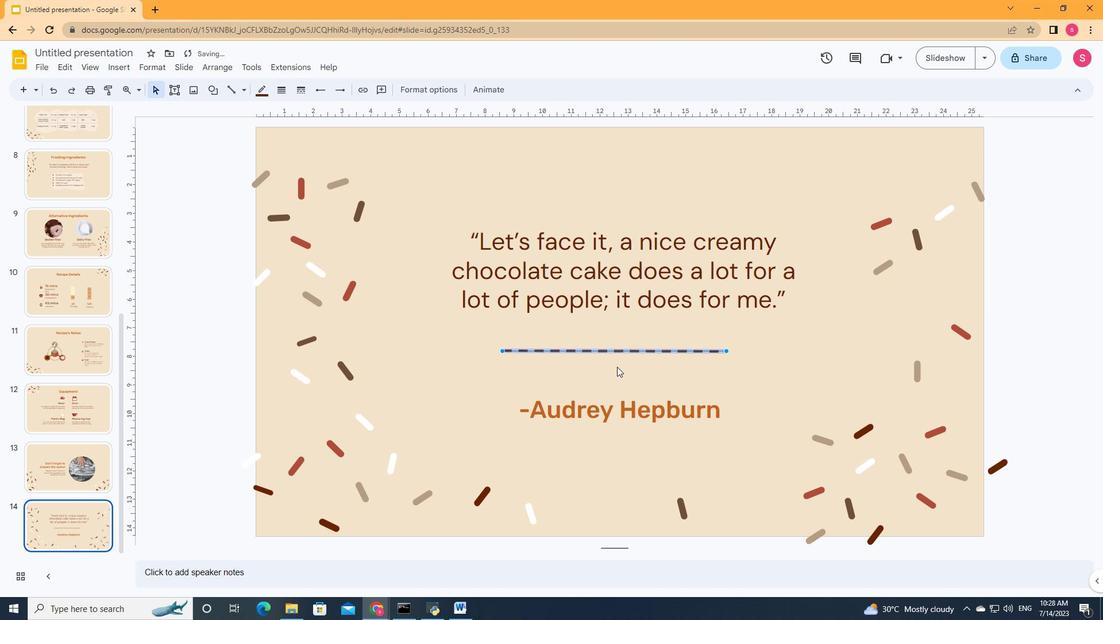 
Action: Mouse moved to (572, 298)
Screenshot: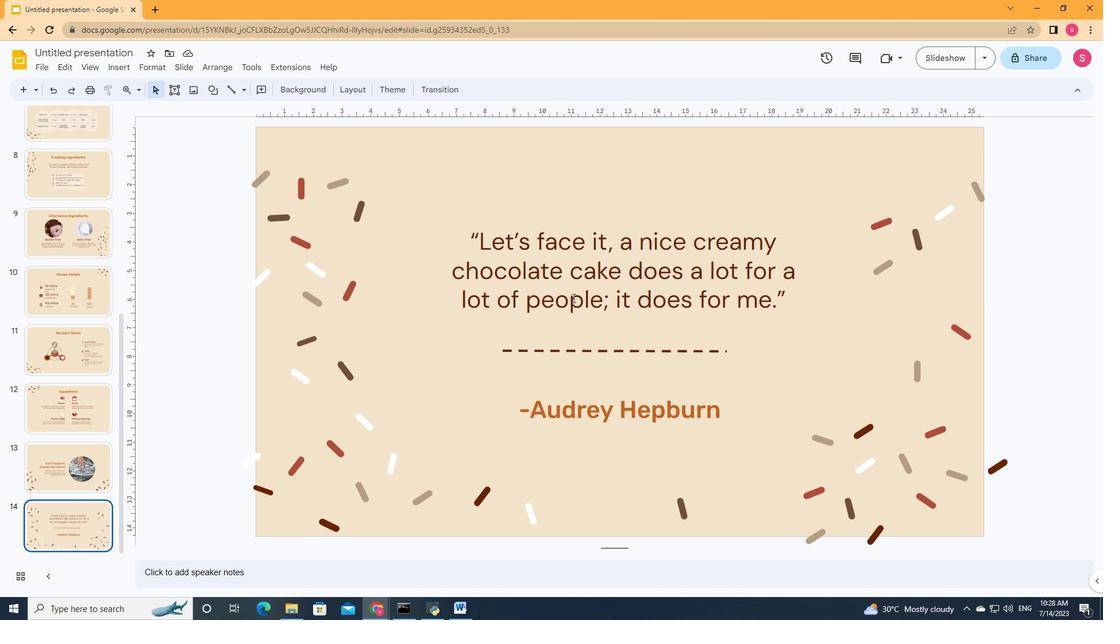 
Action: Mouse scrolled (572, 298) with delta (0, 0)
Screenshot: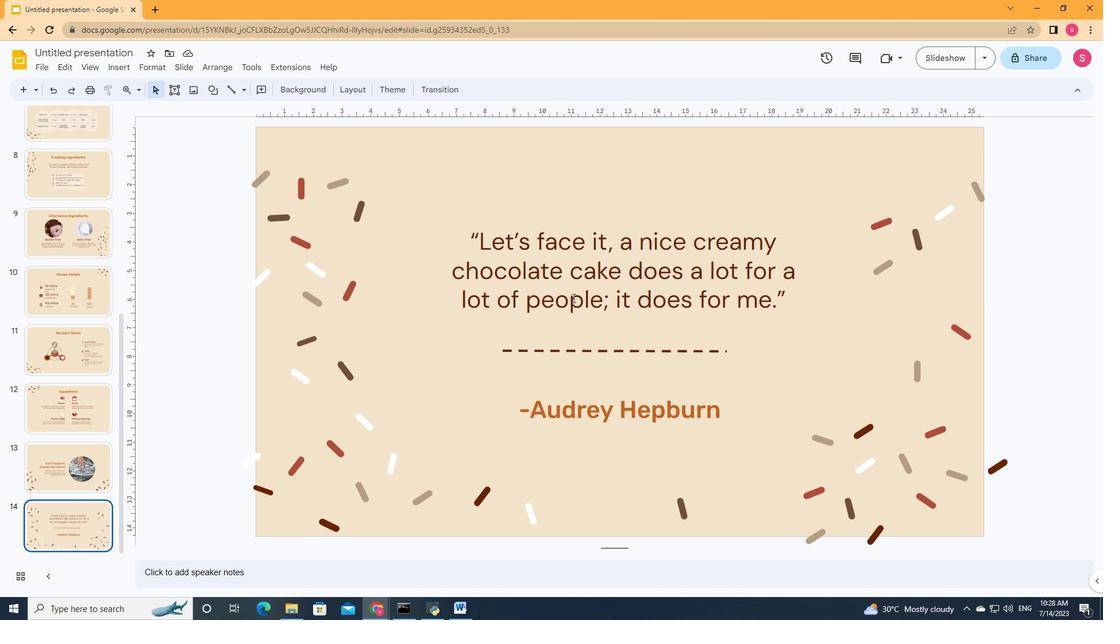 
Action: Mouse moved to (572, 298)
Screenshot: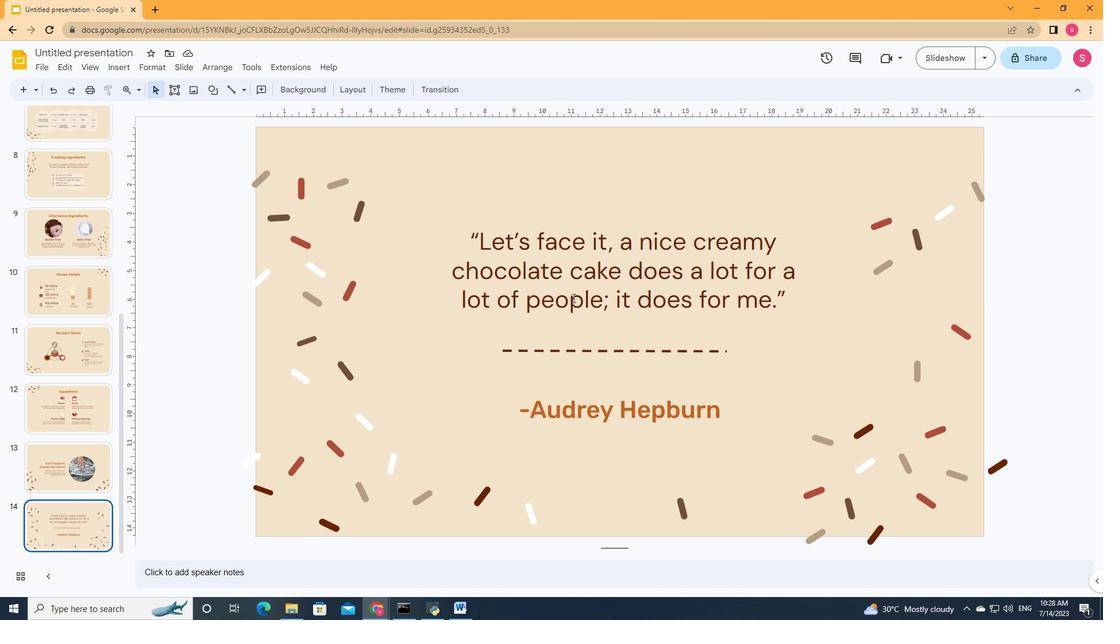 
Action: Mouse scrolled (572, 298) with delta (0, 0)
Screenshot: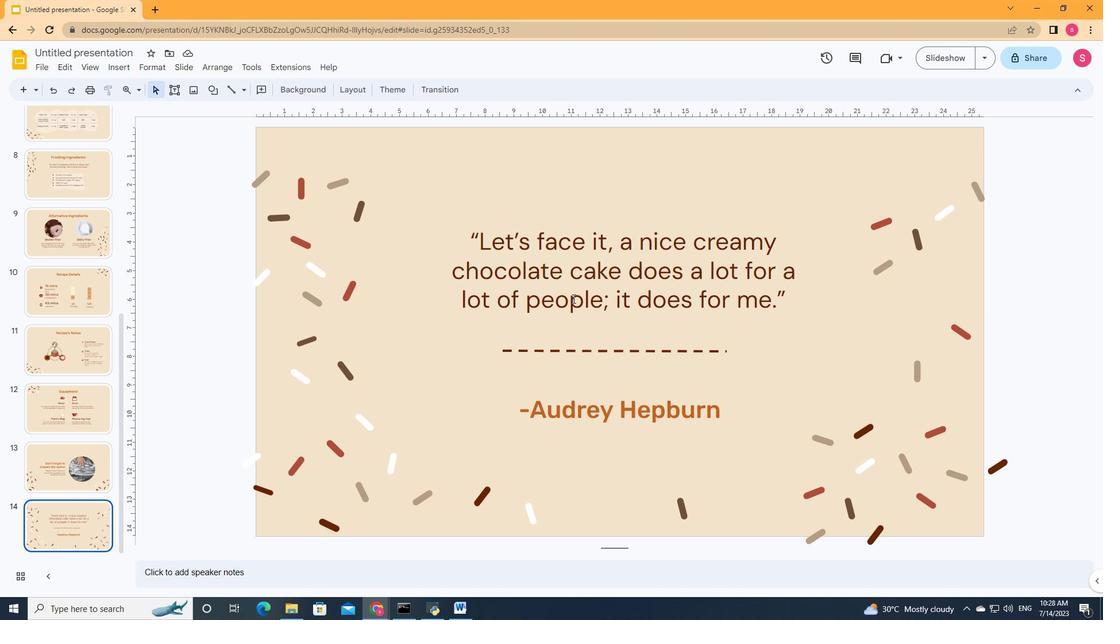 
Action: Mouse scrolled (572, 298) with delta (0, 0)
Screenshot: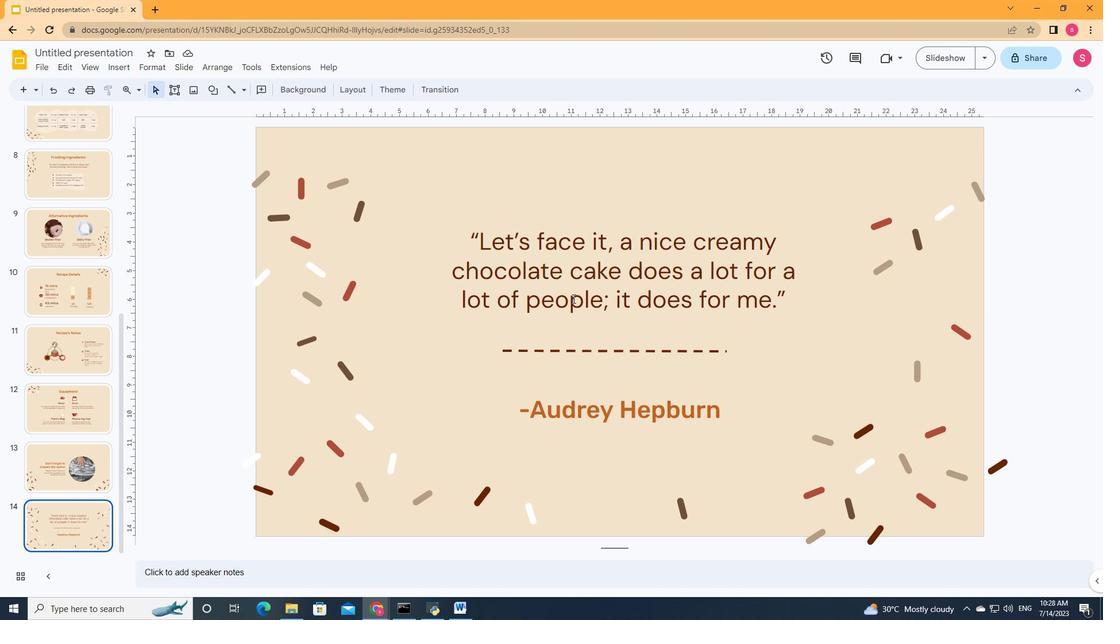 
Action: Mouse moved to (571, 300)
Screenshot: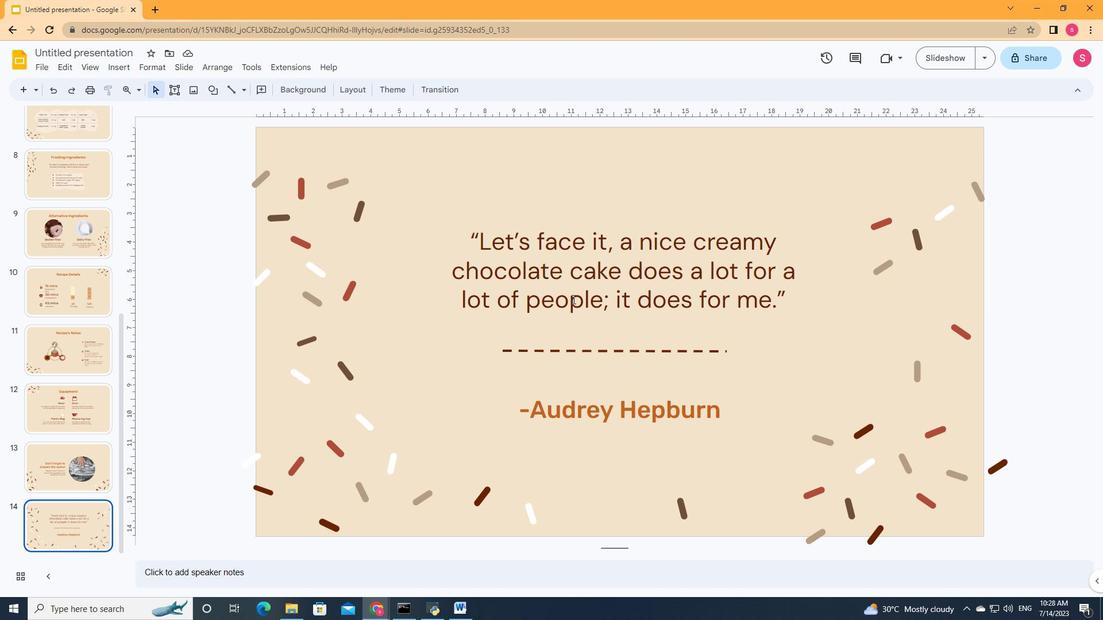 
Action: Mouse scrolled (571, 301) with delta (0, 0)
Screenshot: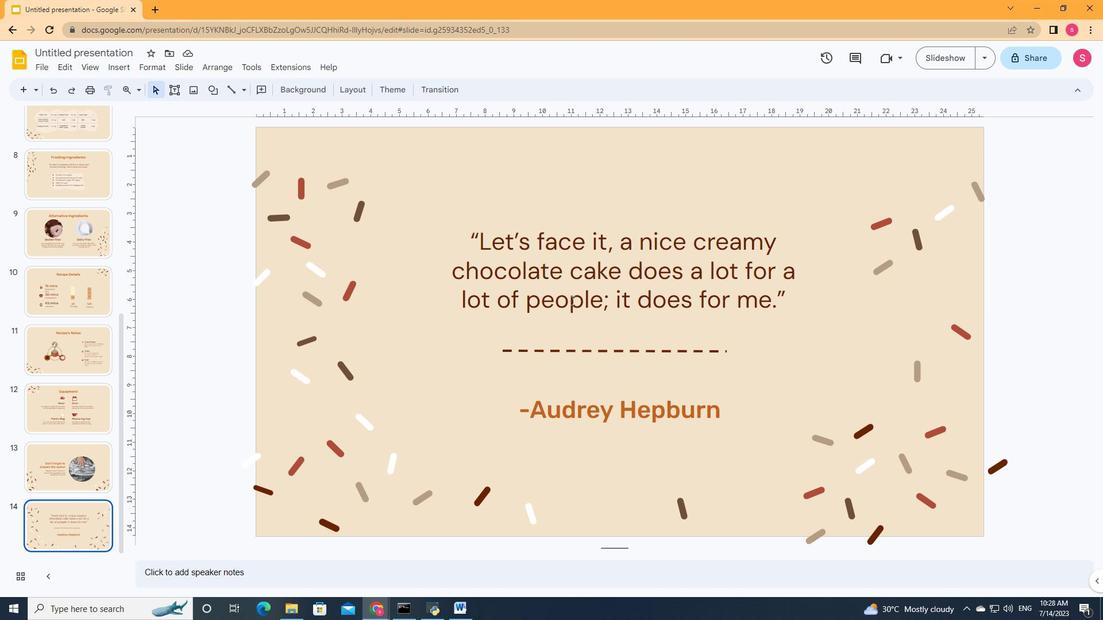 
Action: Mouse scrolled (571, 299) with delta (0, 0)
Screenshot: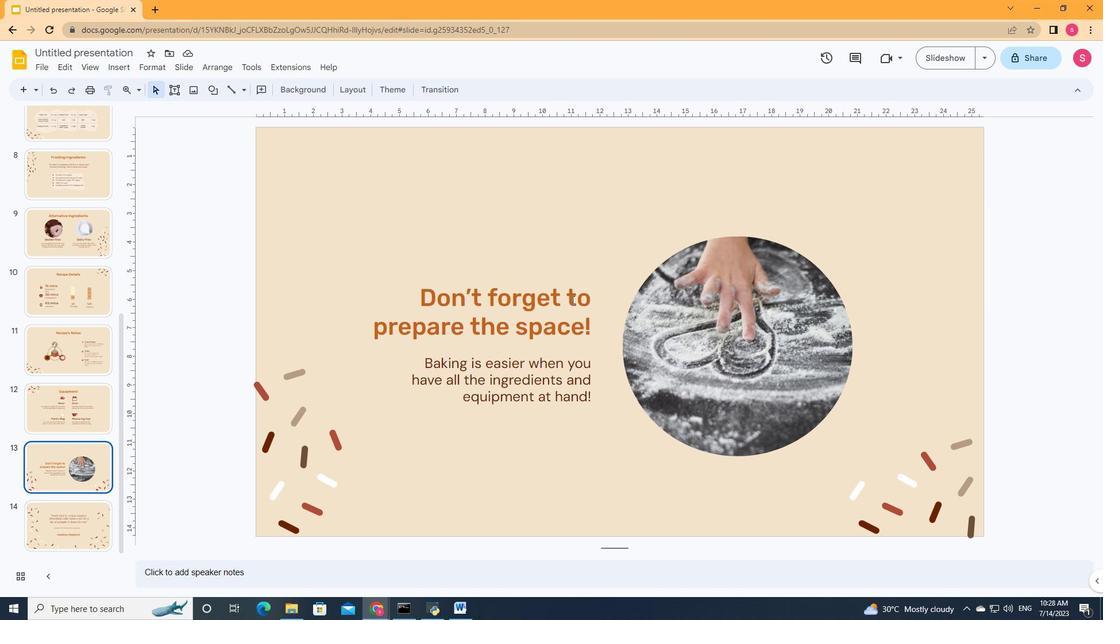
Action: Mouse scrolled (571, 299) with delta (0, 0)
Screenshot: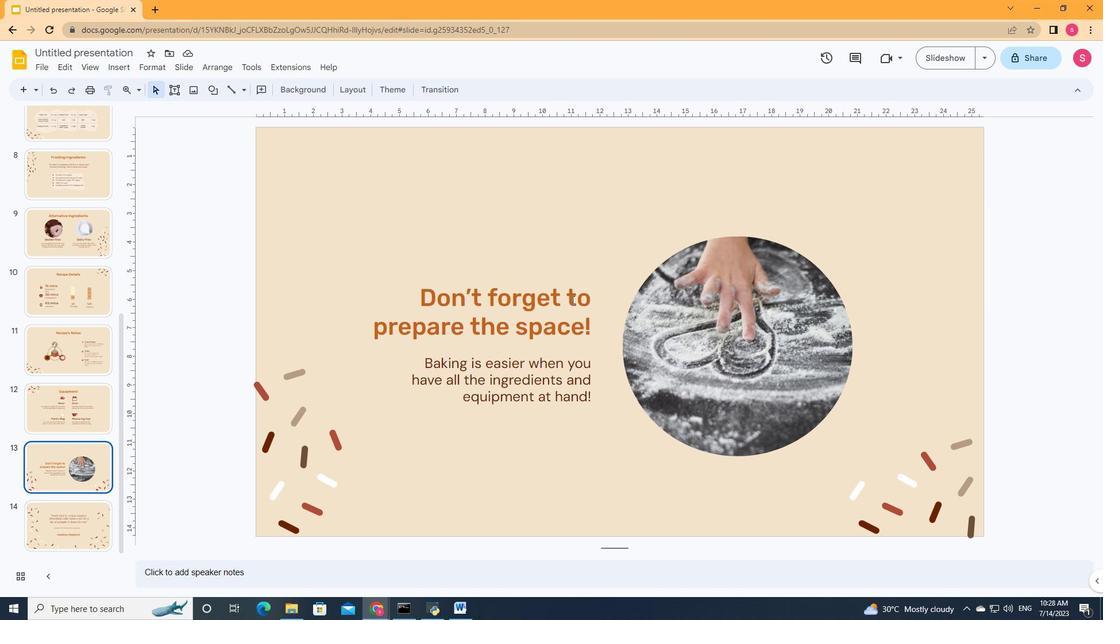 
Action: Mouse scrolled (571, 299) with delta (0, 0)
Screenshot: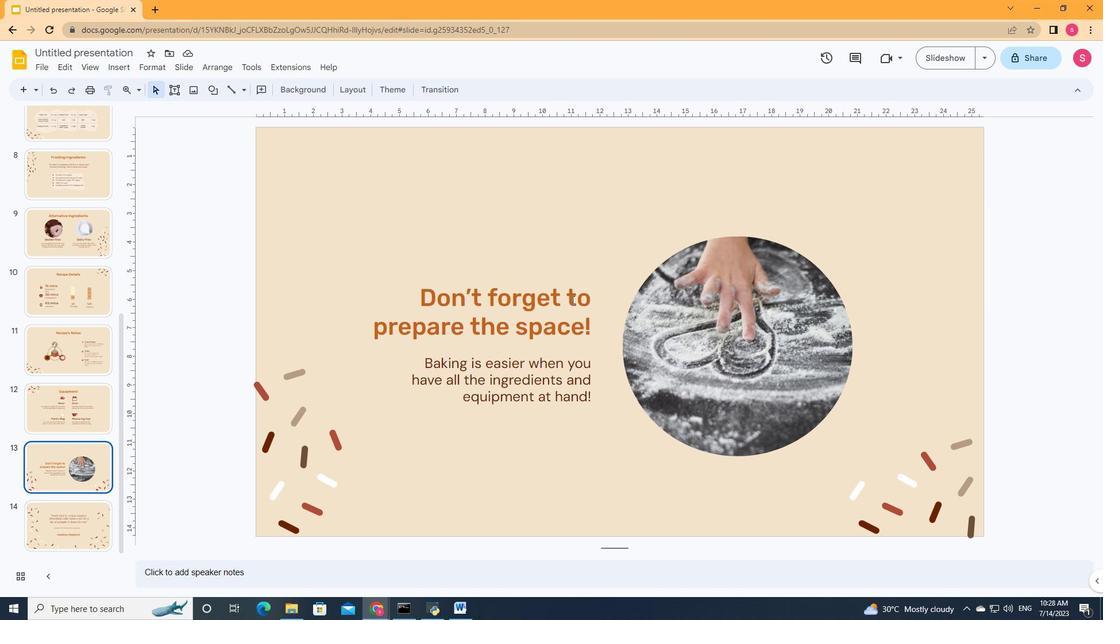 
Action: Mouse moved to (571, 300)
Screenshot: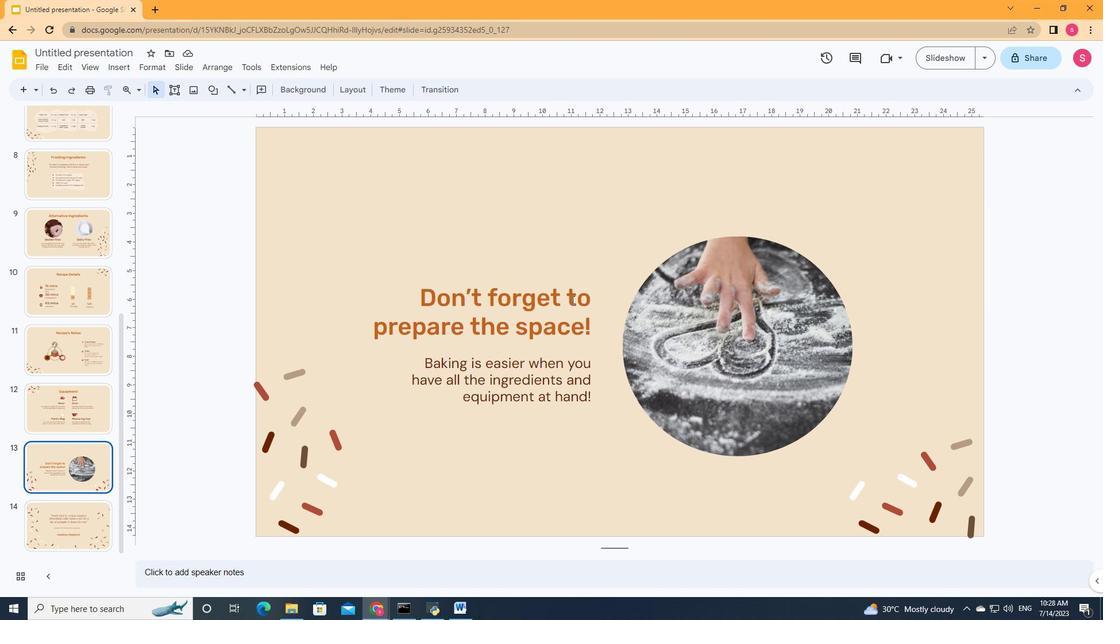 
